 Task: Find connections with filter location Mingelchaur with filter topic #realtorwith filter profile language French with filter current company Acuity Knowledge Partners with filter school INSAID with filter industry Pharmaceutical Manufacturing with filter service category Nature Photography with filter keywords title Customer Care Associate
Action: Mouse moved to (473, 169)
Screenshot: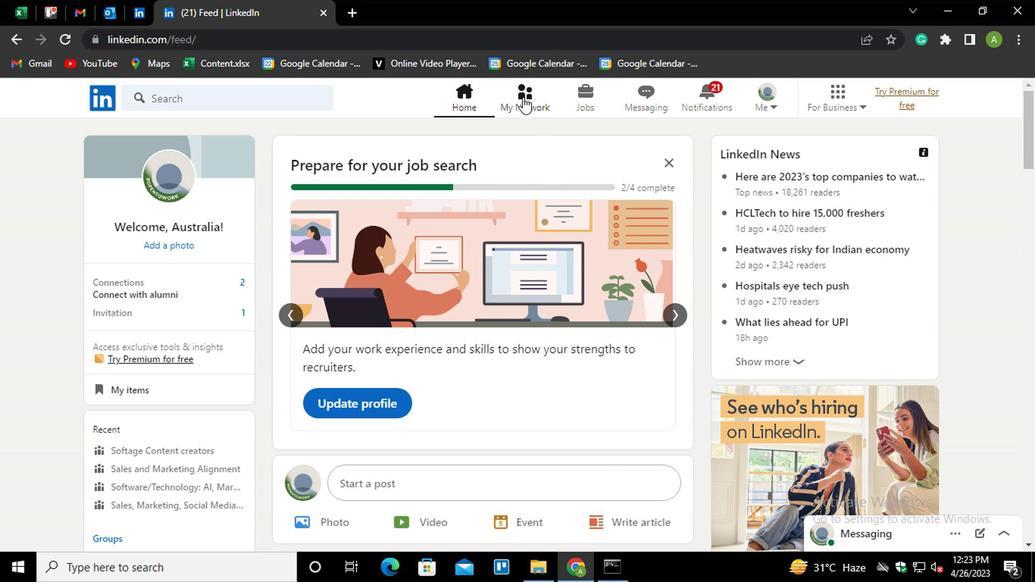 
Action: Mouse pressed left at (473, 169)
Screenshot: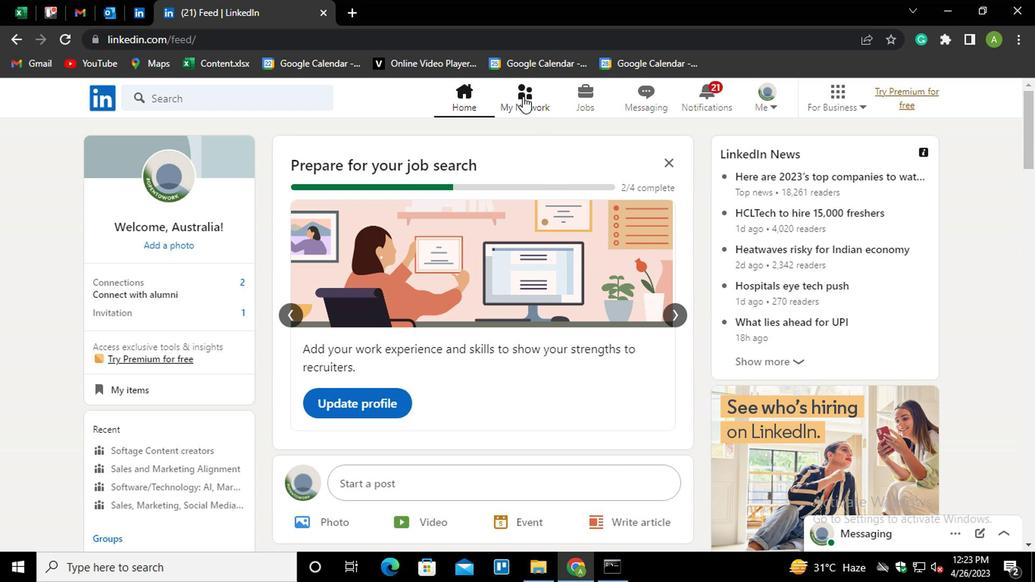 
Action: Mouse moved to (272, 231)
Screenshot: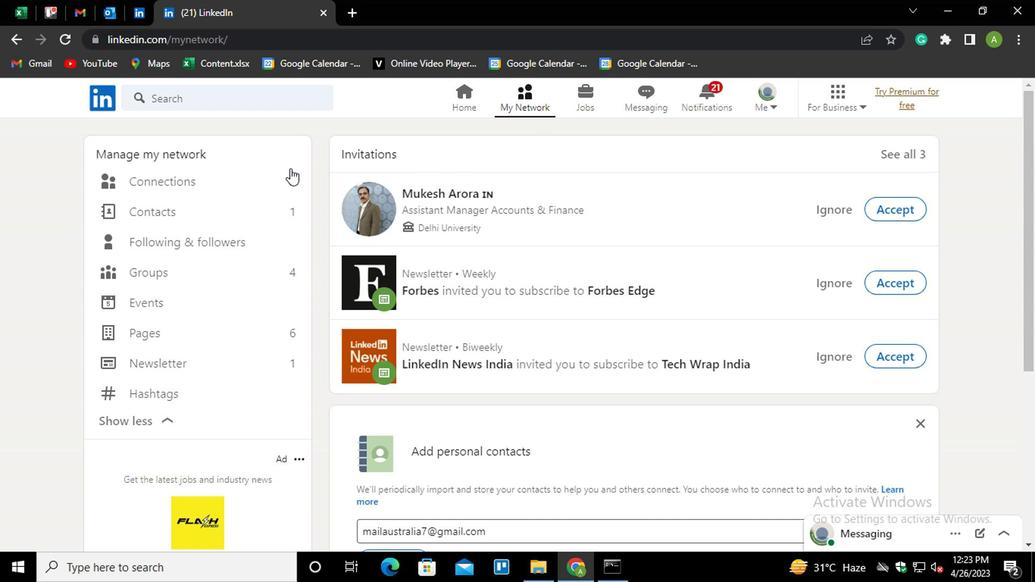 
Action: Mouse pressed left at (272, 231)
Screenshot: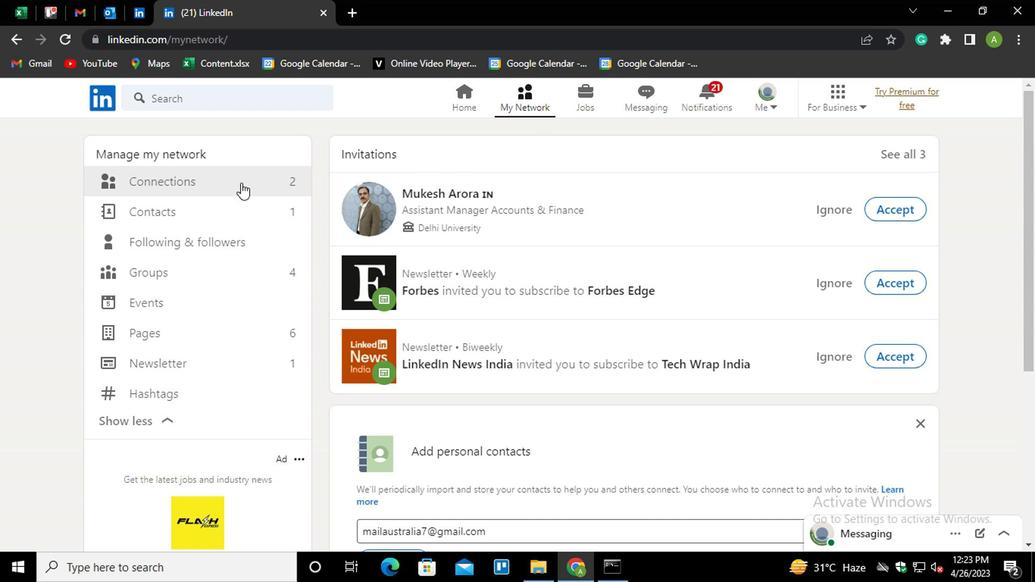 
Action: Mouse moved to (531, 230)
Screenshot: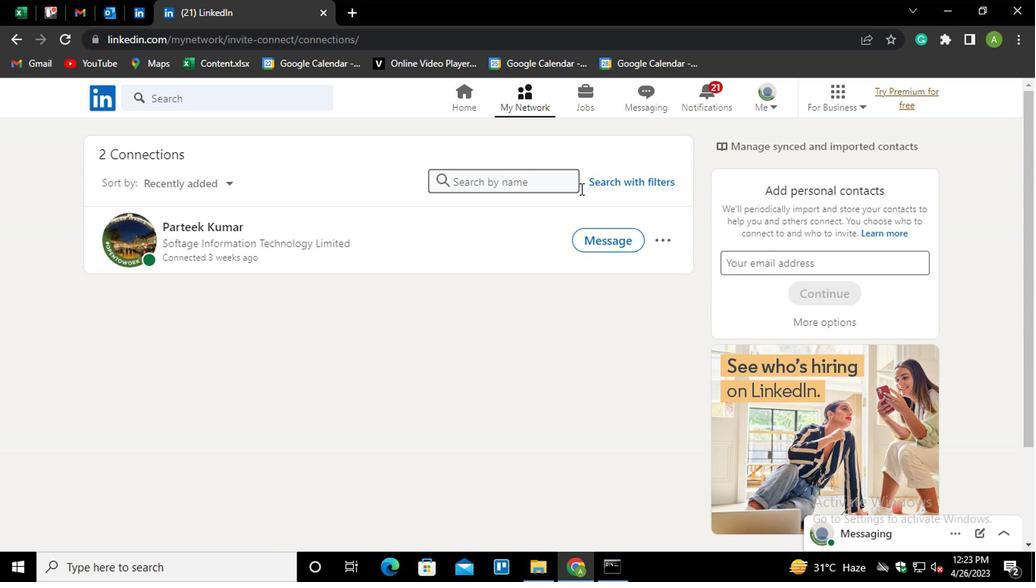 
Action: Mouse pressed left at (531, 230)
Screenshot: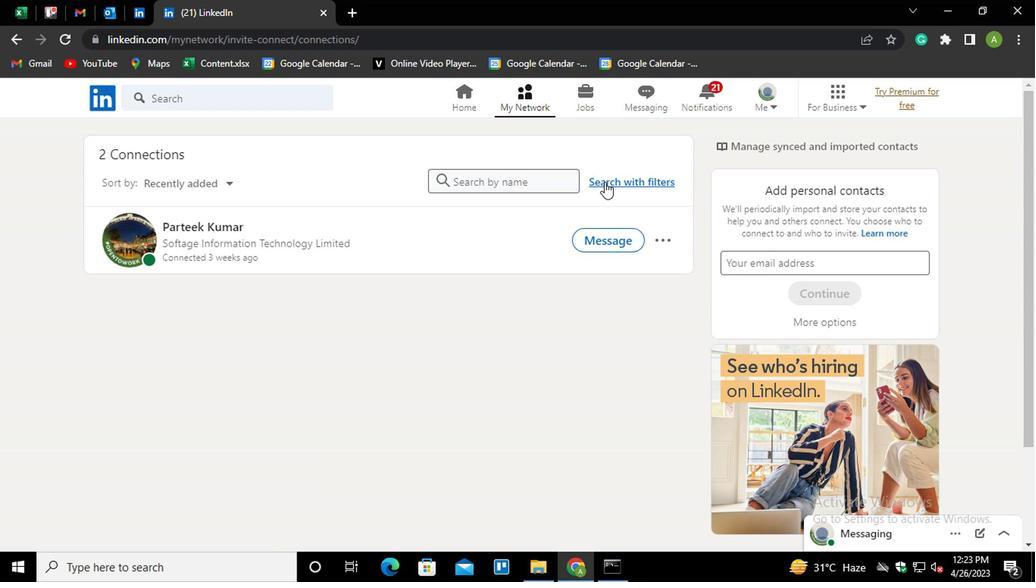 
Action: Mouse moved to (462, 198)
Screenshot: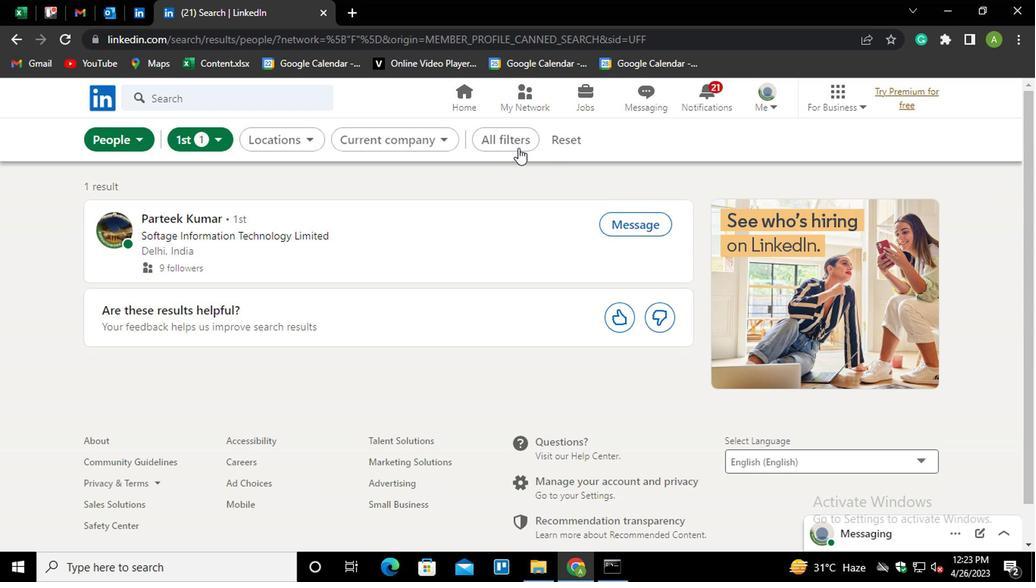 
Action: Mouse pressed left at (462, 198)
Screenshot: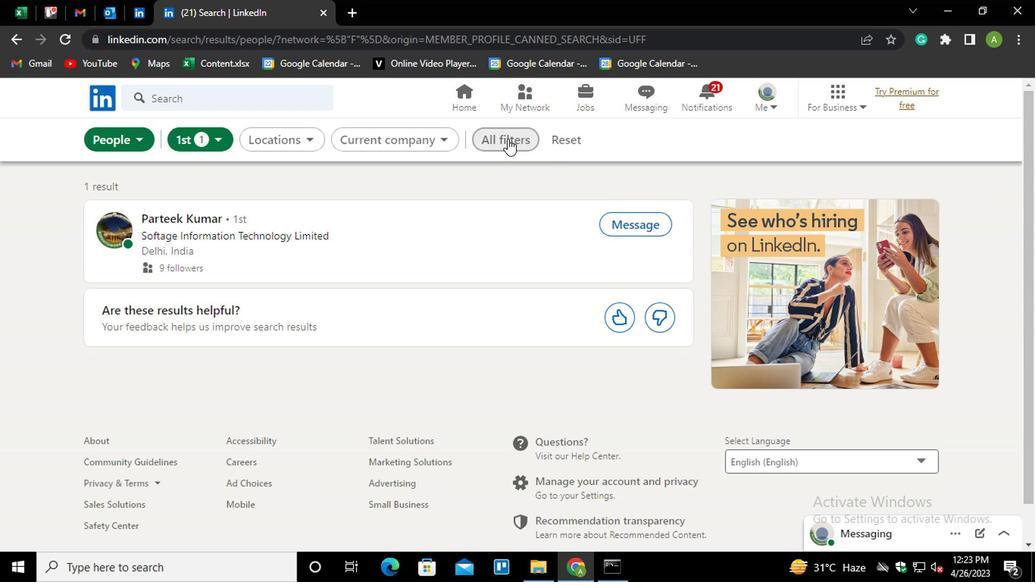 
Action: Mouse moved to (596, 355)
Screenshot: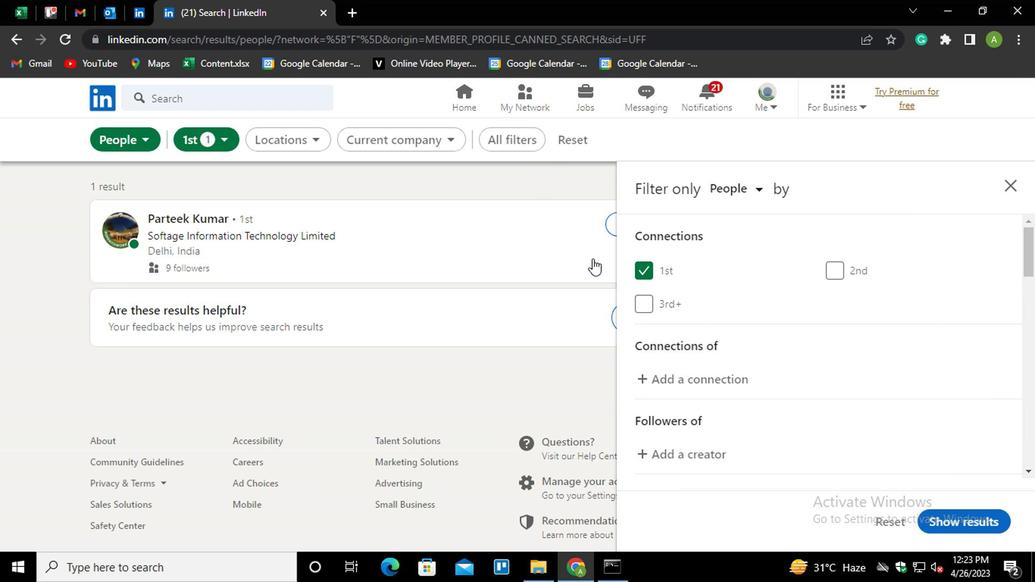 
Action: Mouse scrolled (596, 354) with delta (0, 0)
Screenshot: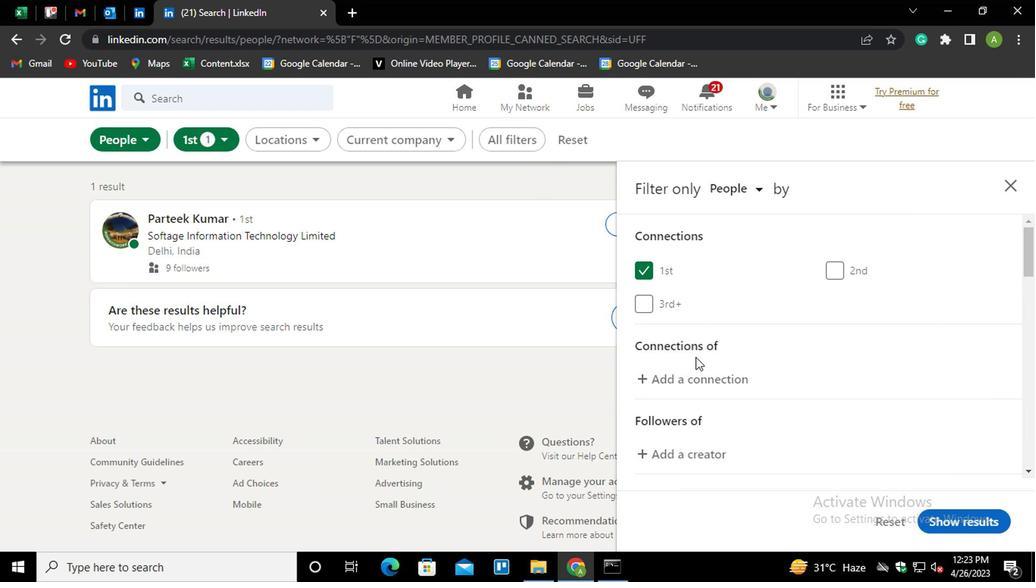 
Action: Mouse scrolled (596, 354) with delta (0, 0)
Screenshot: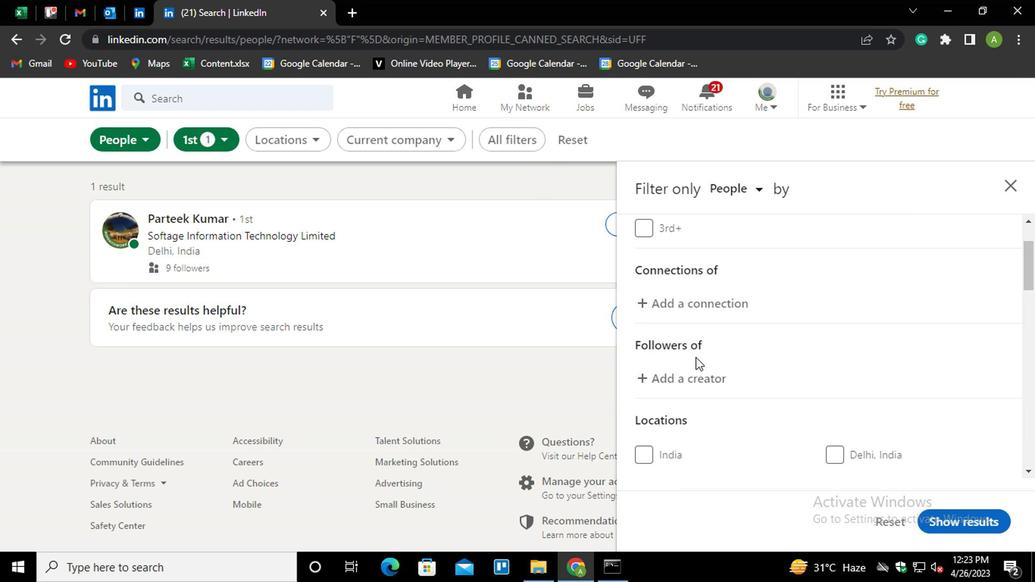 
Action: Mouse moved to (596, 356)
Screenshot: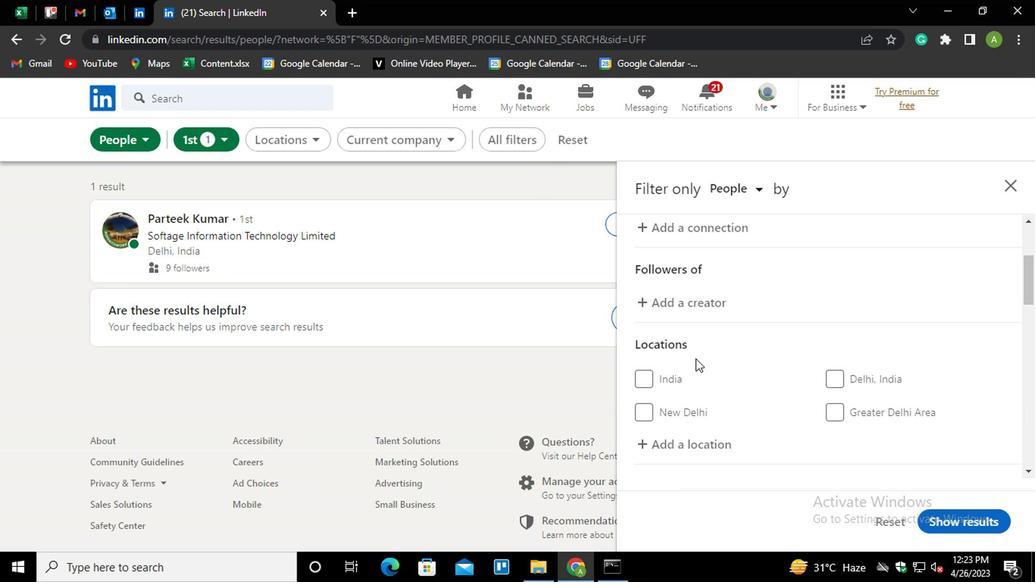 
Action: Mouse scrolled (596, 356) with delta (0, 0)
Screenshot: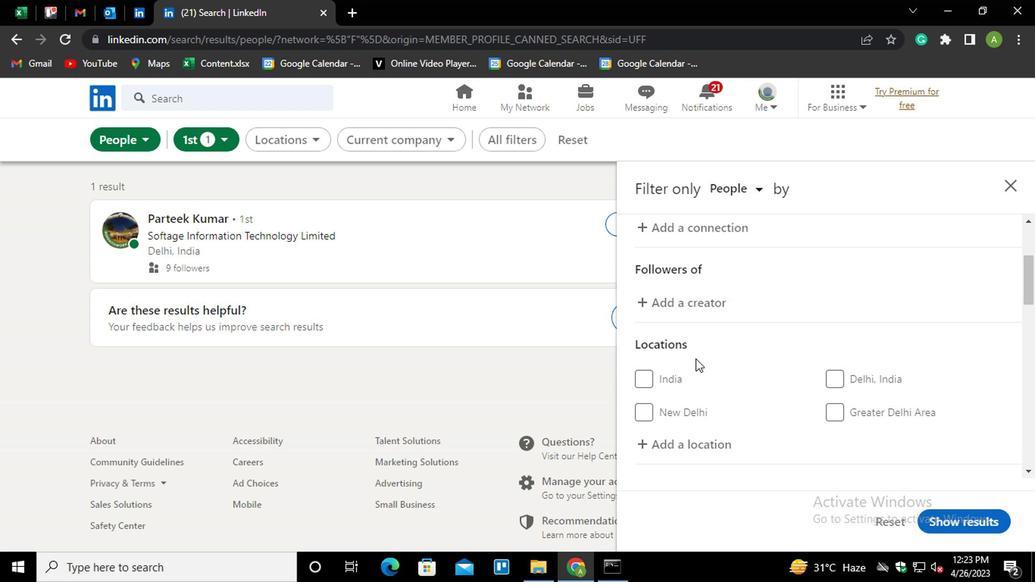 
Action: Mouse moved to (588, 364)
Screenshot: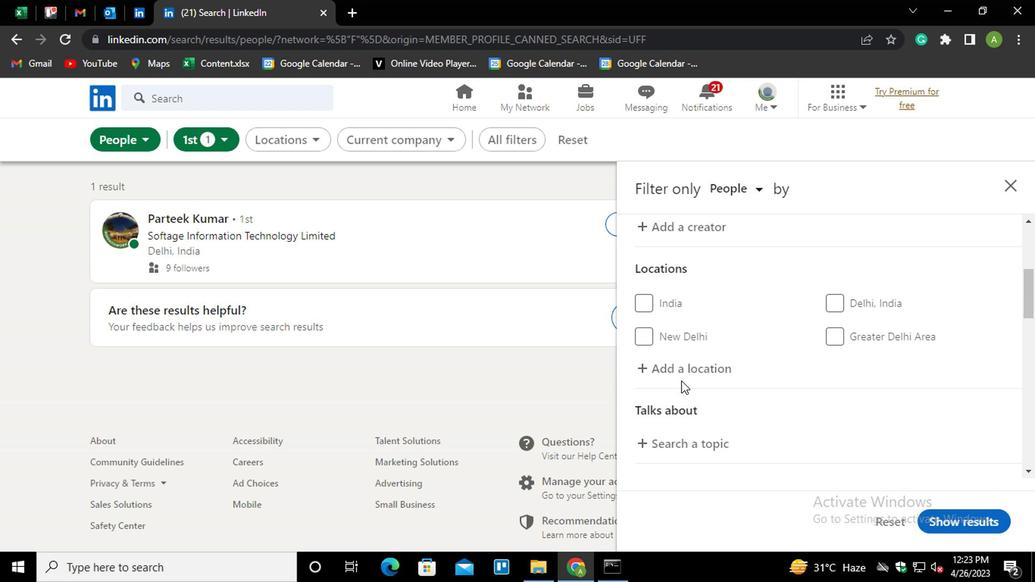 
Action: Mouse pressed left at (588, 364)
Screenshot: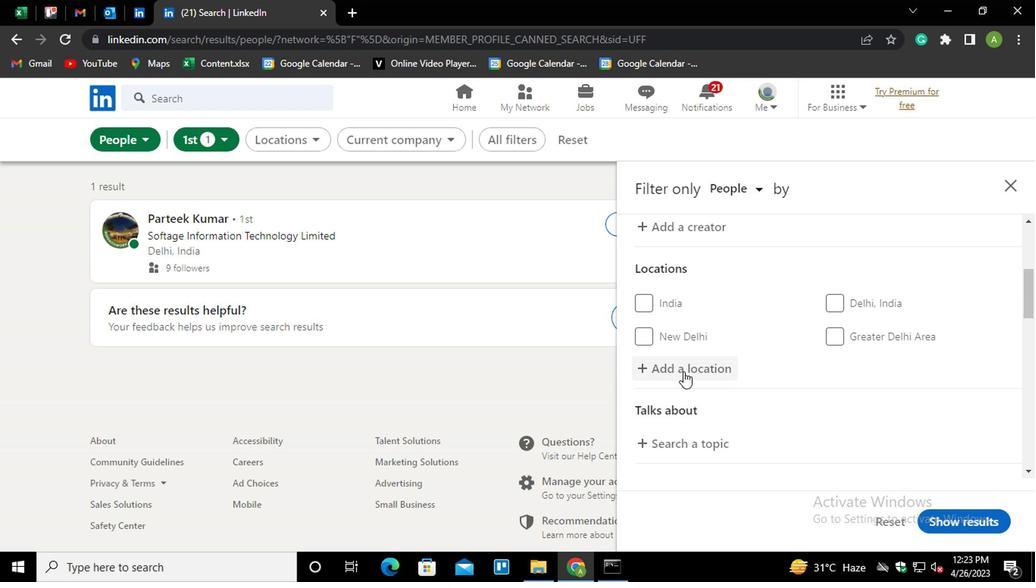 
Action: Mouse moved to (590, 362)
Screenshot: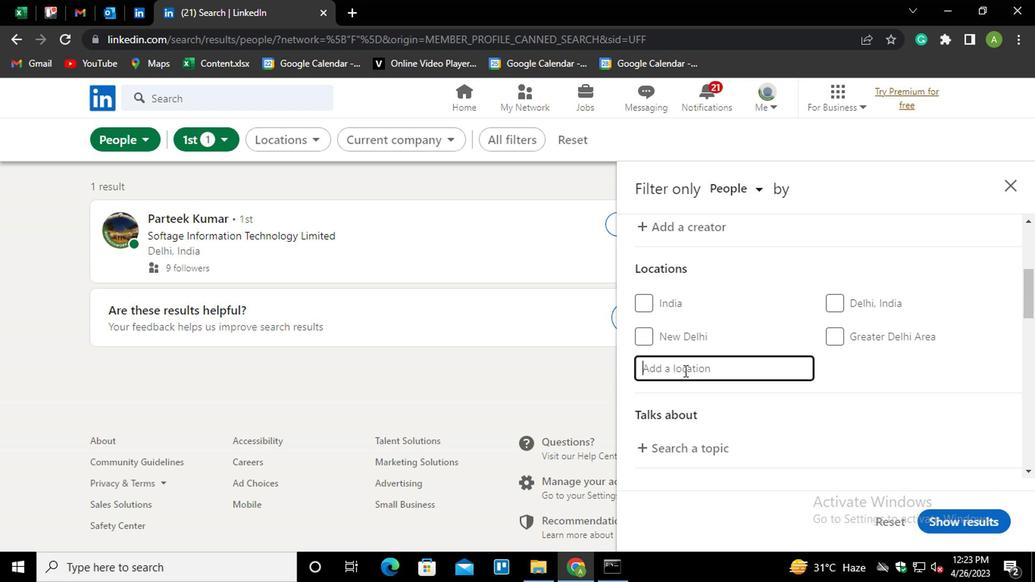 
Action: Mouse pressed left at (590, 362)
Screenshot: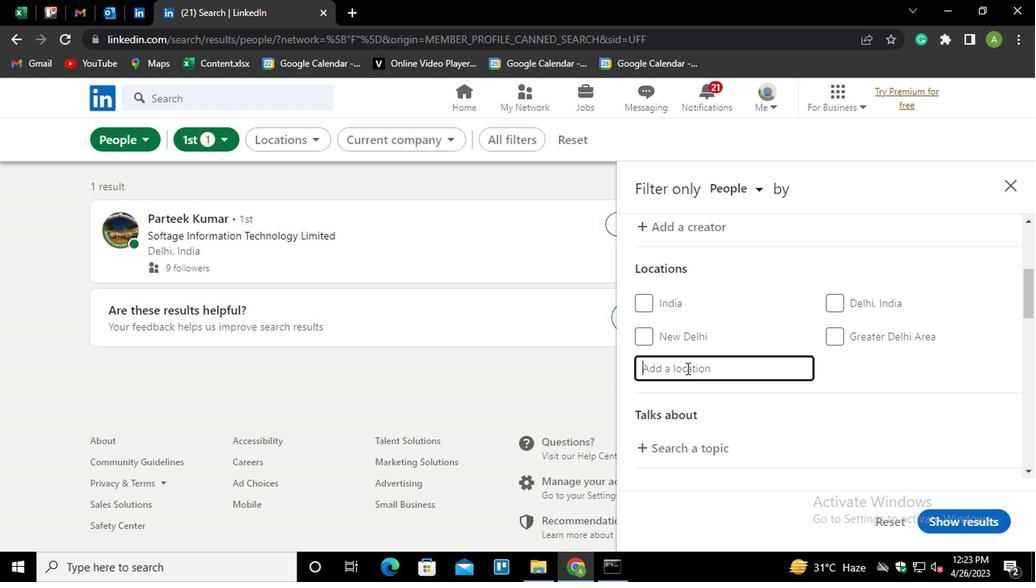 
Action: Mouse moved to (591, 362)
Screenshot: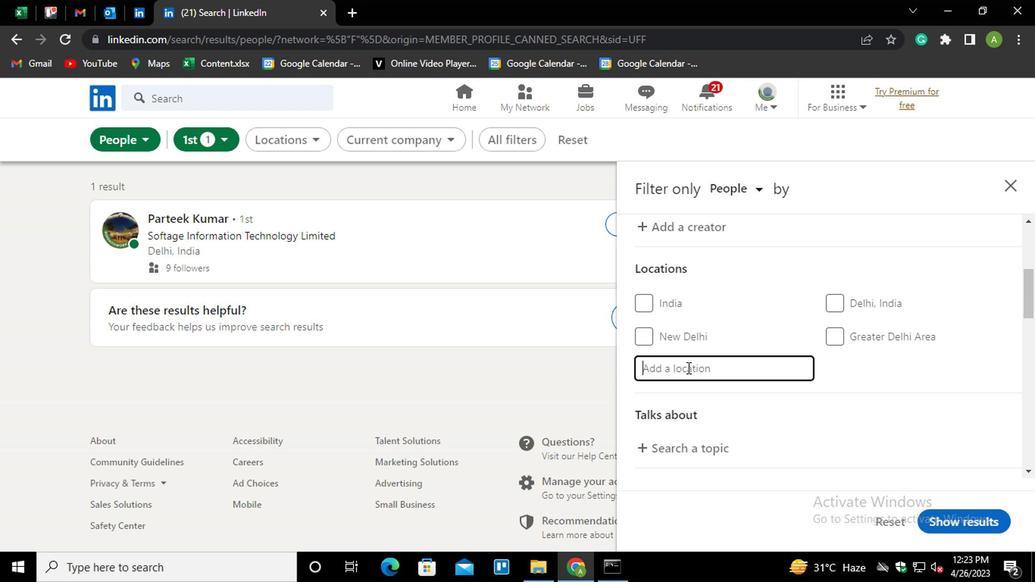 
Action: Key pressed <Key.shift_r>Mingelchaur
Screenshot: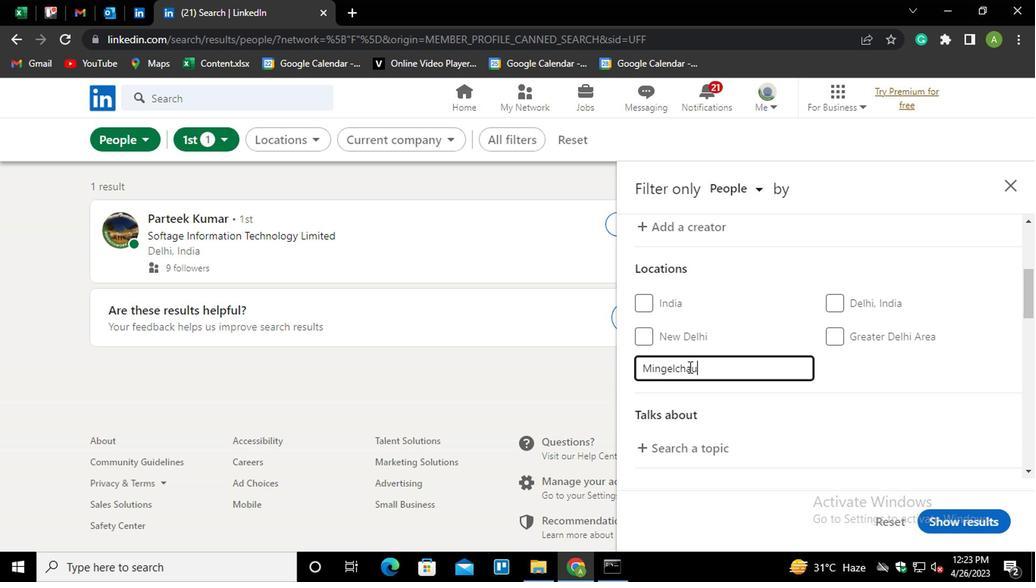 
Action: Mouse moved to (722, 357)
Screenshot: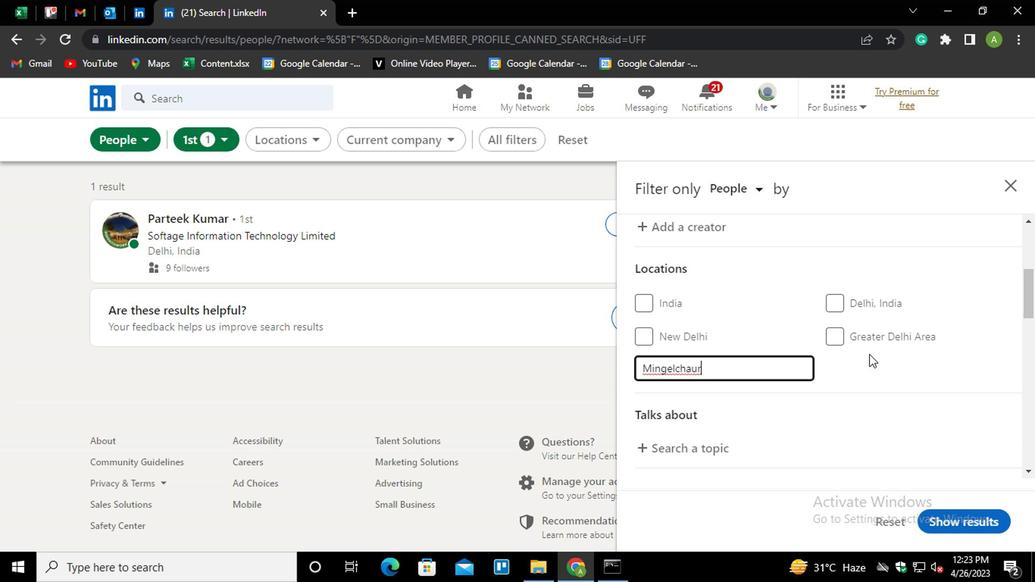 
Action: Mouse pressed left at (722, 357)
Screenshot: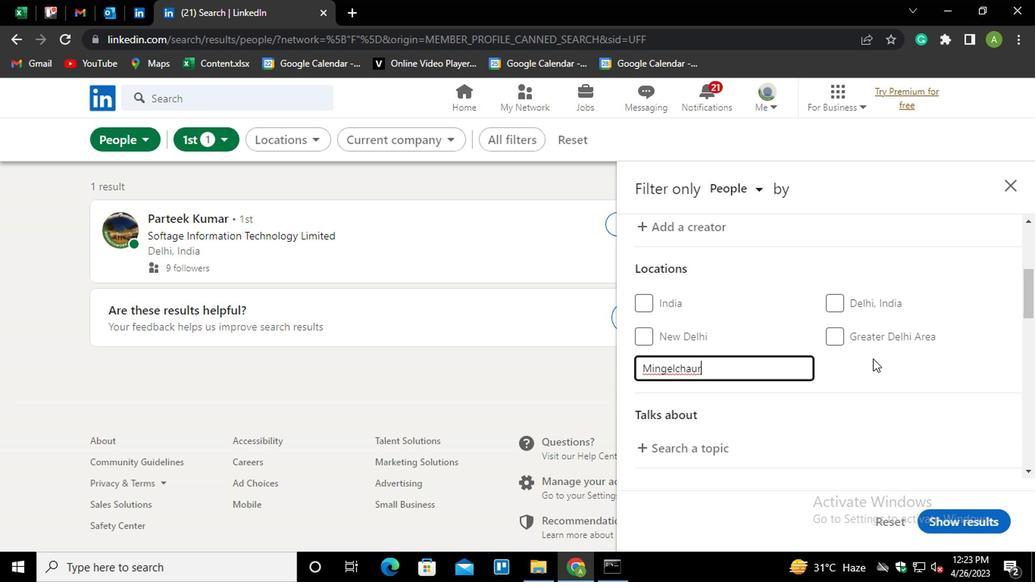 
Action: Mouse moved to (722, 357)
Screenshot: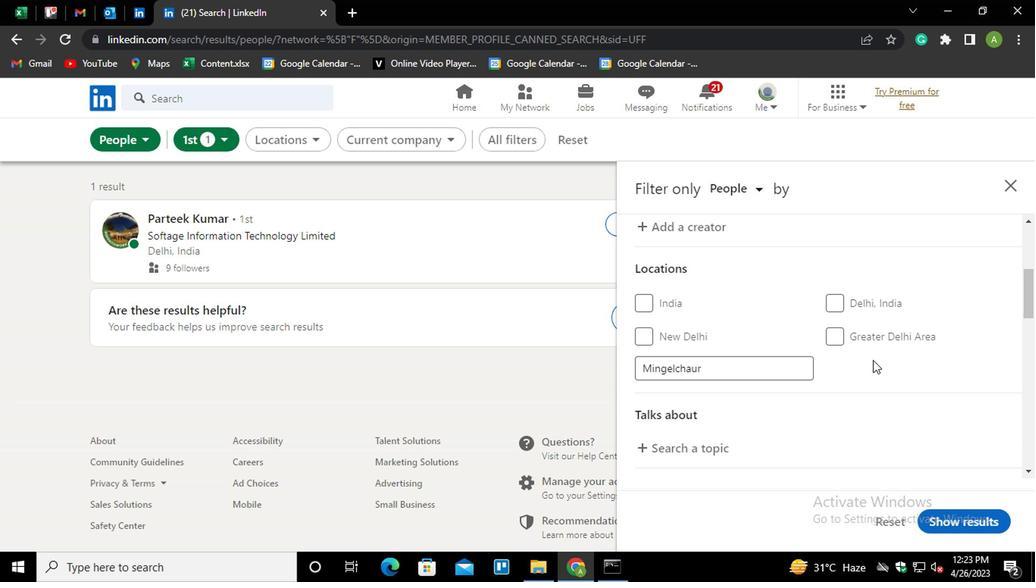 
Action: Mouse scrolled (722, 356) with delta (0, 0)
Screenshot: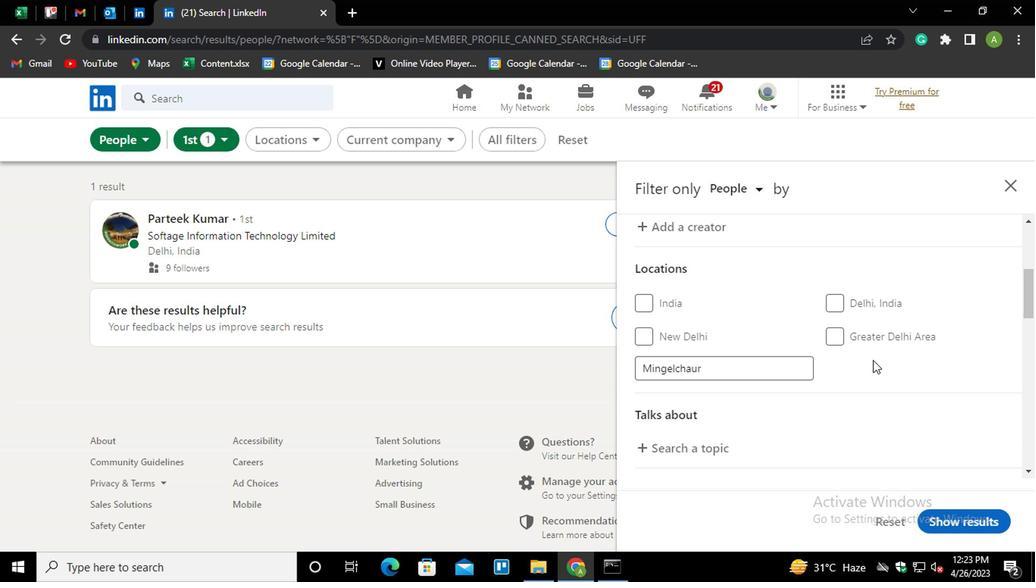 
Action: Mouse scrolled (722, 356) with delta (0, 0)
Screenshot: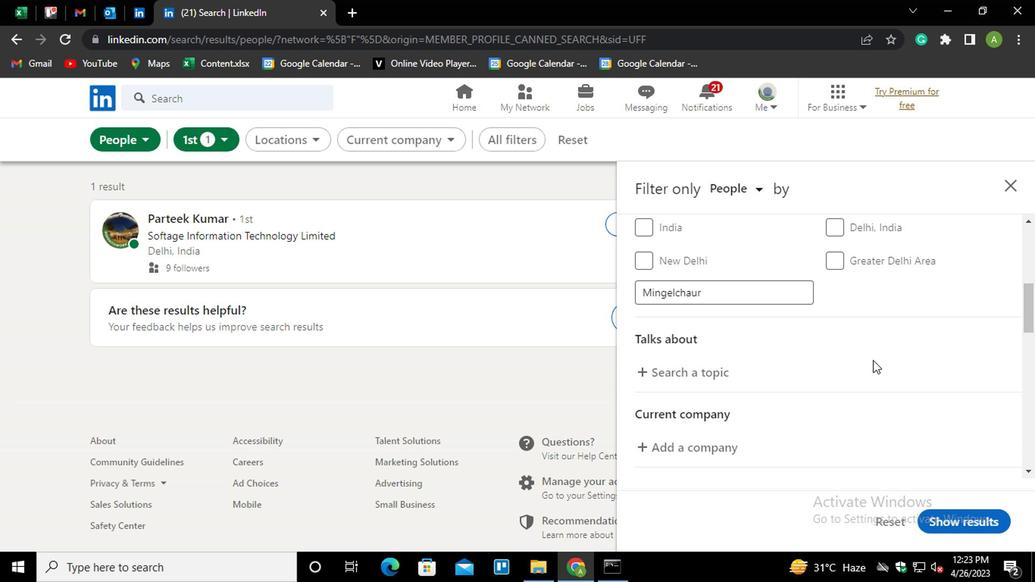 
Action: Mouse moved to (593, 307)
Screenshot: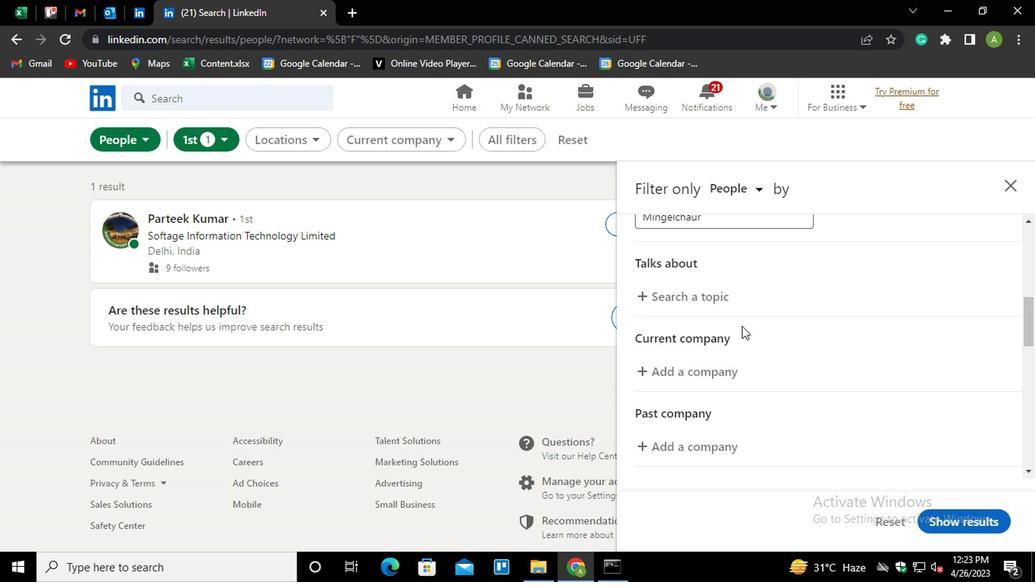 
Action: Mouse pressed left at (593, 307)
Screenshot: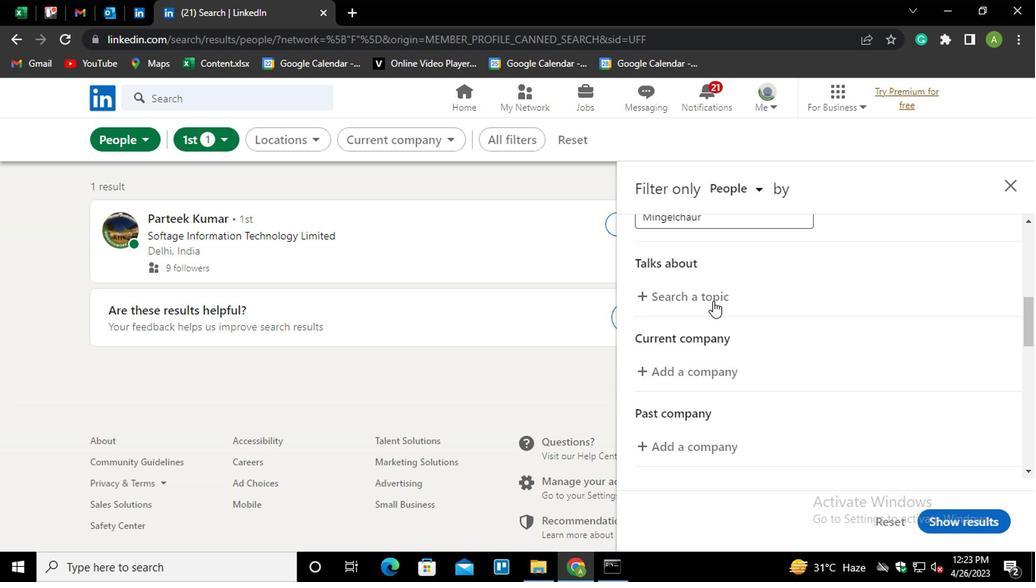 
Action: Key pressed <Key.shift>#REALTOR
Screenshot: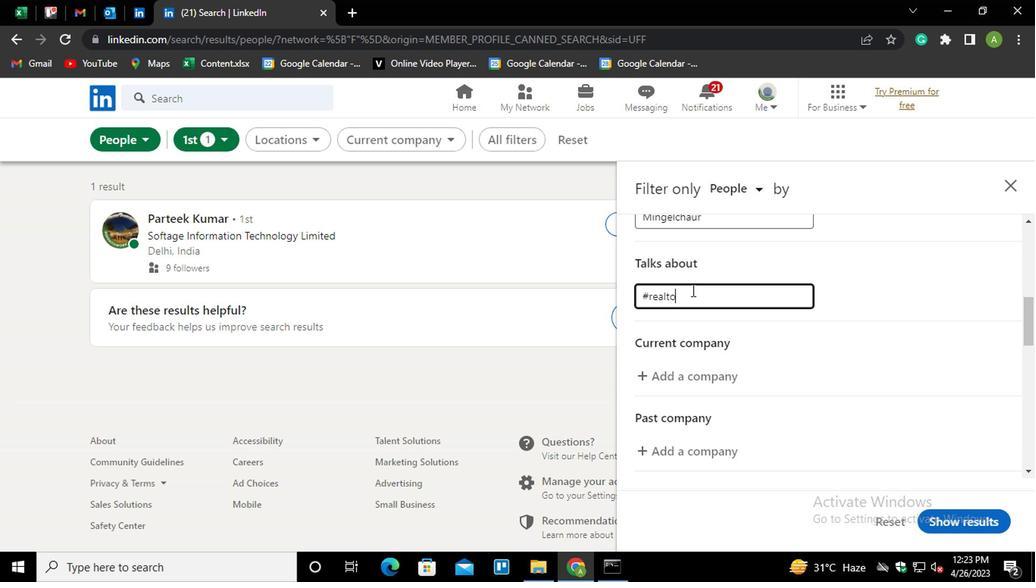 
Action: Mouse moved to (704, 307)
Screenshot: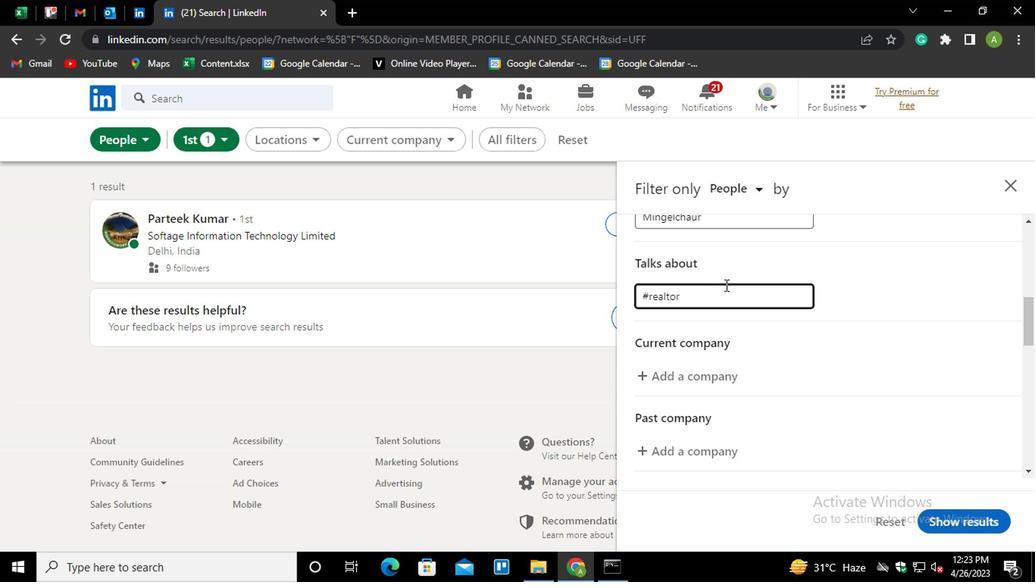 
Action: Mouse pressed left at (704, 307)
Screenshot: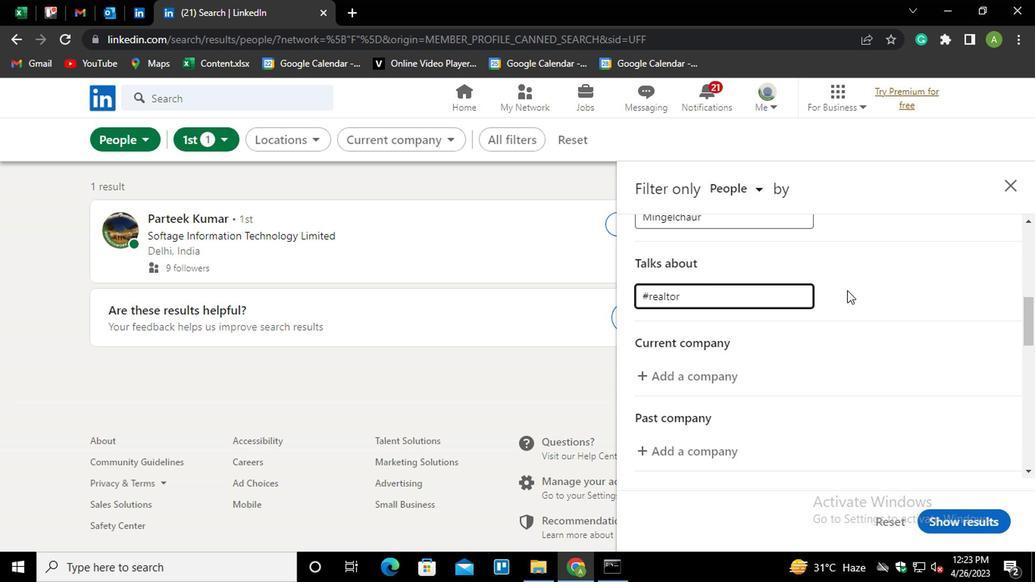 
Action: Mouse moved to (707, 317)
Screenshot: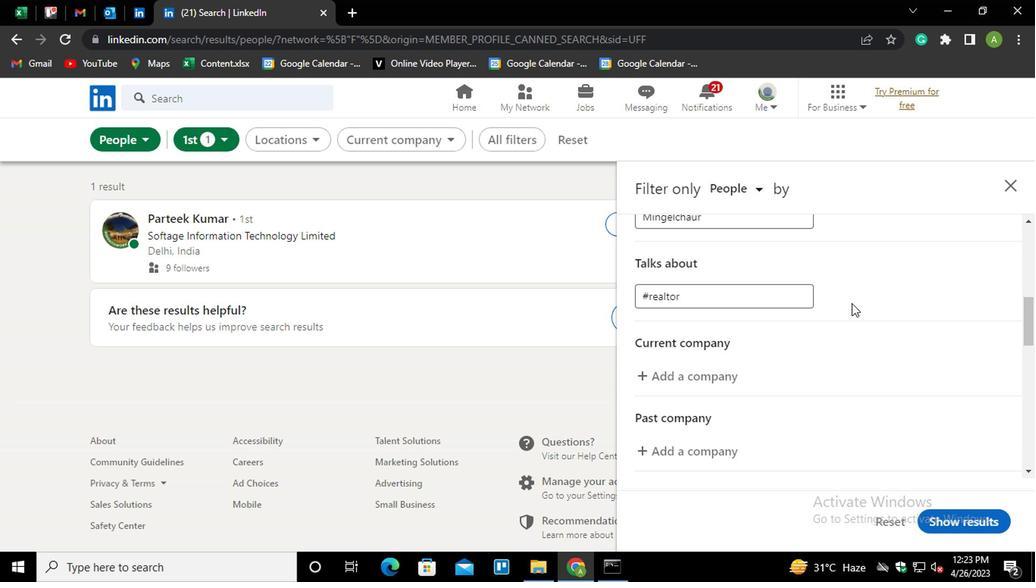 
Action: Mouse scrolled (707, 316) with delta (0, 0)
Screenshot: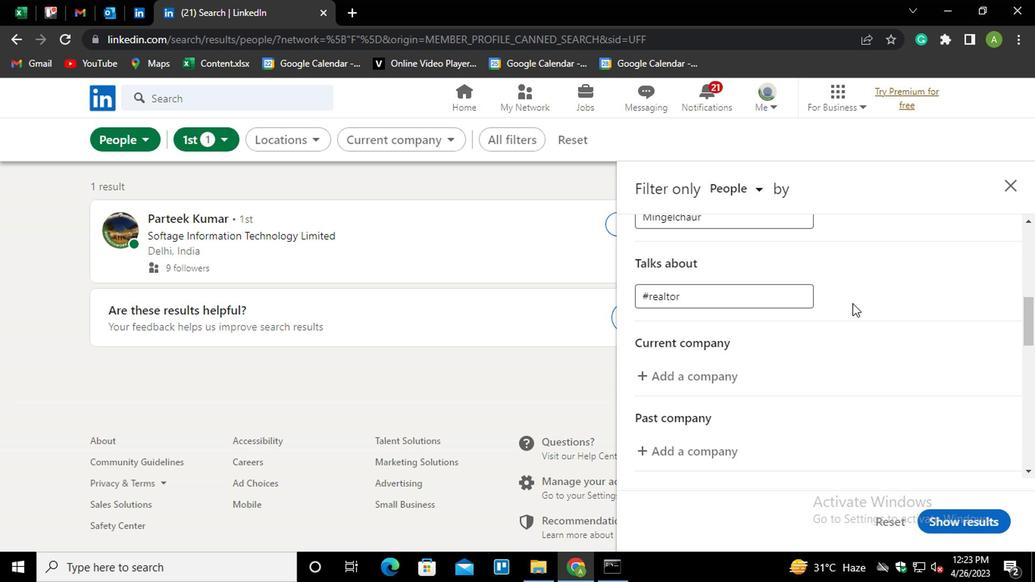 
Action: Mouse moved to (599, 310)
Screenshot: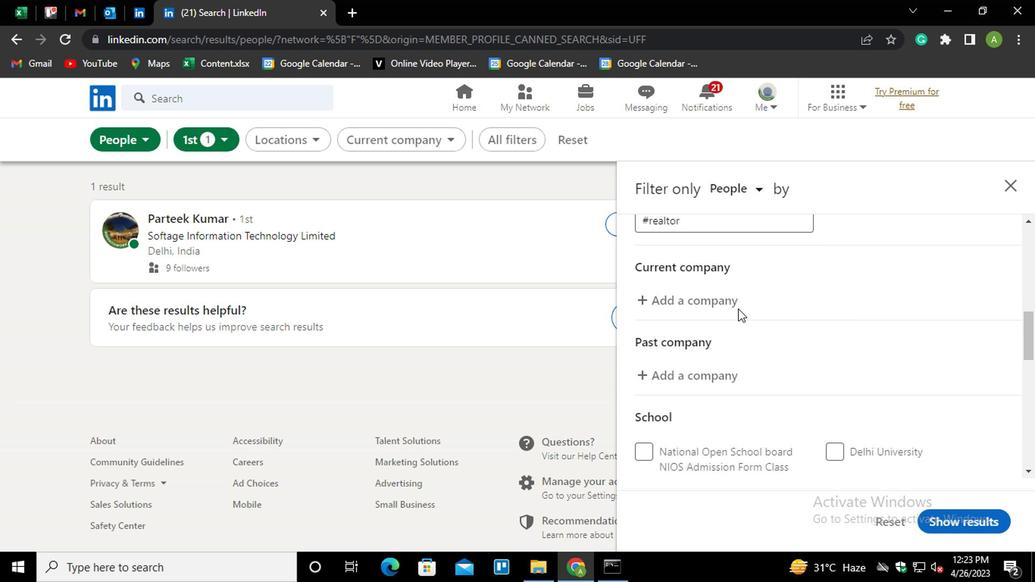 
Action: Mouse pressed left at (599, 310)
Screenshot: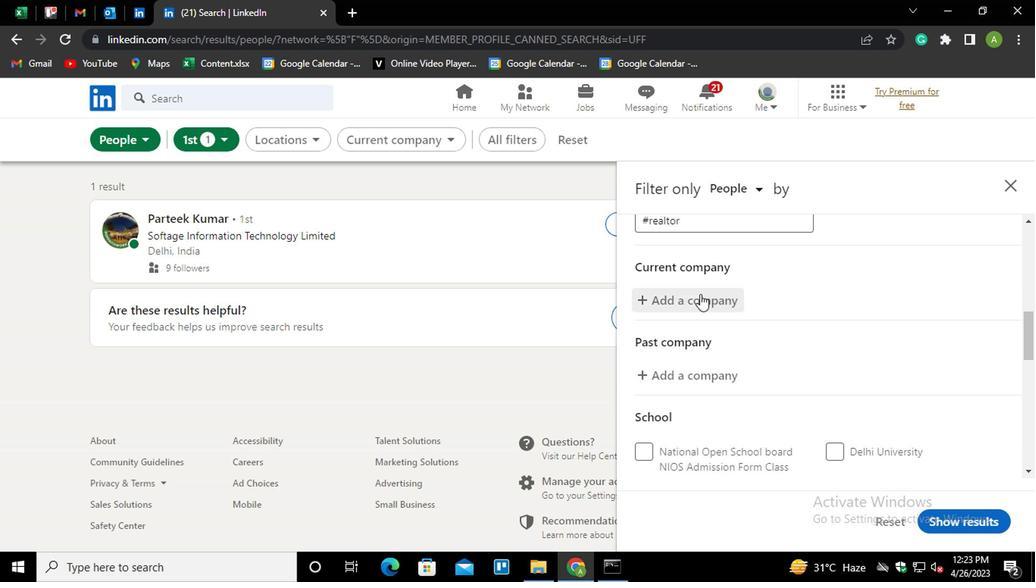 
Action: Mouse moved to (598, 310)
Screenshot: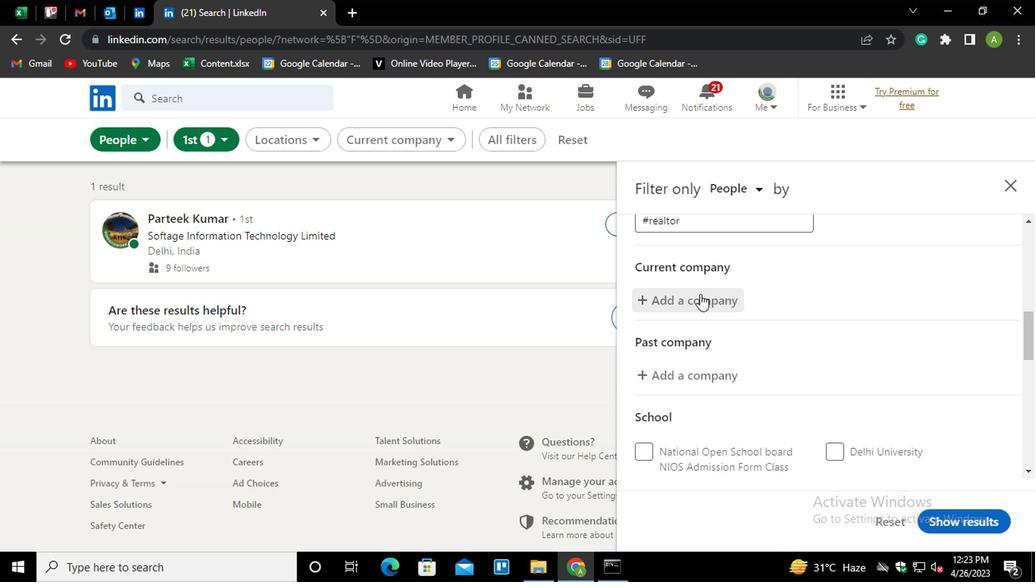 
Action: Key pressed <Key.shift>ACU<Key.down><Key.enter>
Screenshot: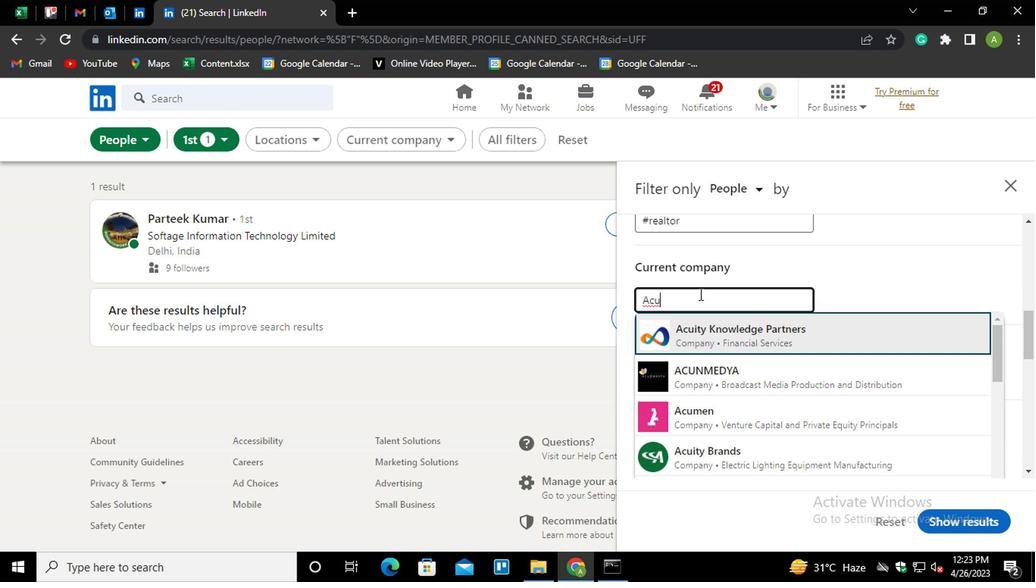 
Action: Mouse moved to (610, 310)
Screenshot: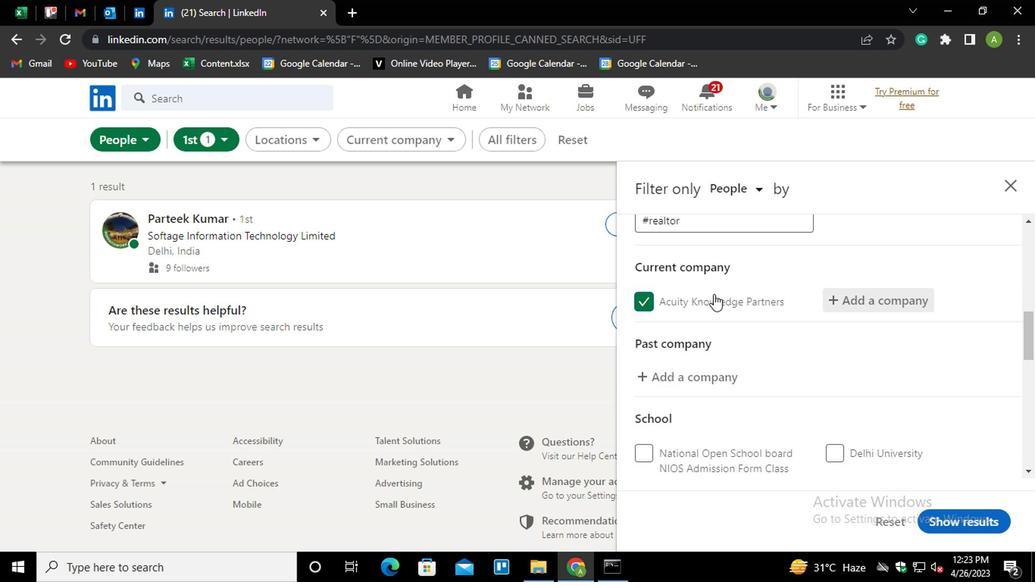 
Action: Mouse scrolled (610, 310) with delta (0, 0)
Screenshot: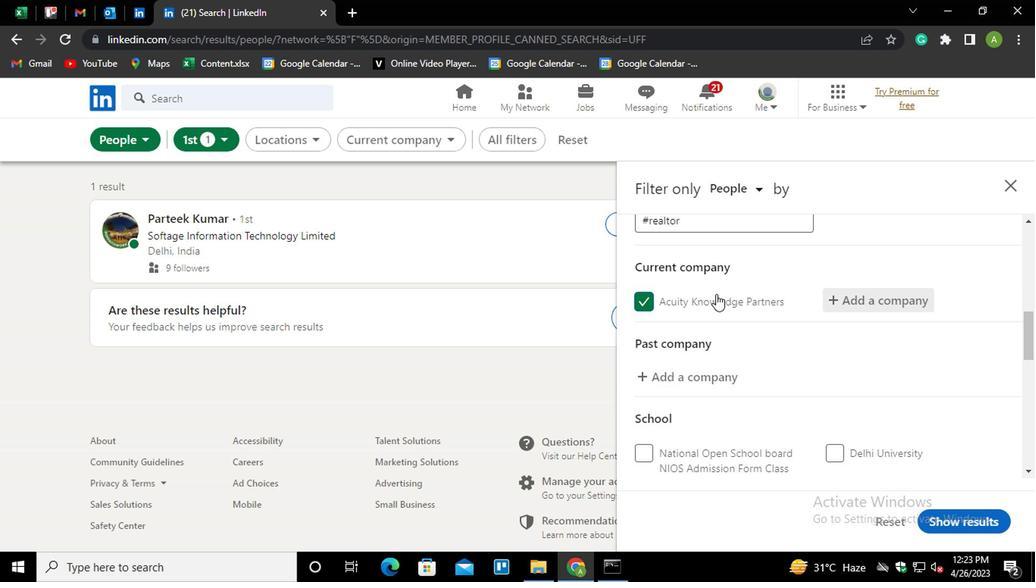 
Action: Mouse moved to (629, 324)
Screenshot: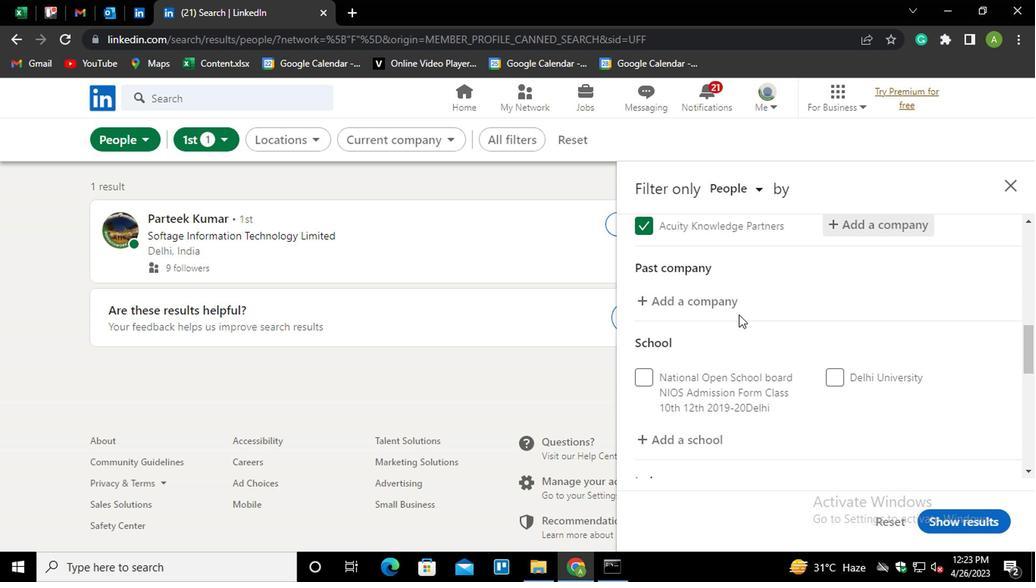 
Action: Mouse scrolled (629, 323) with delta (0, 0)
Screenshot: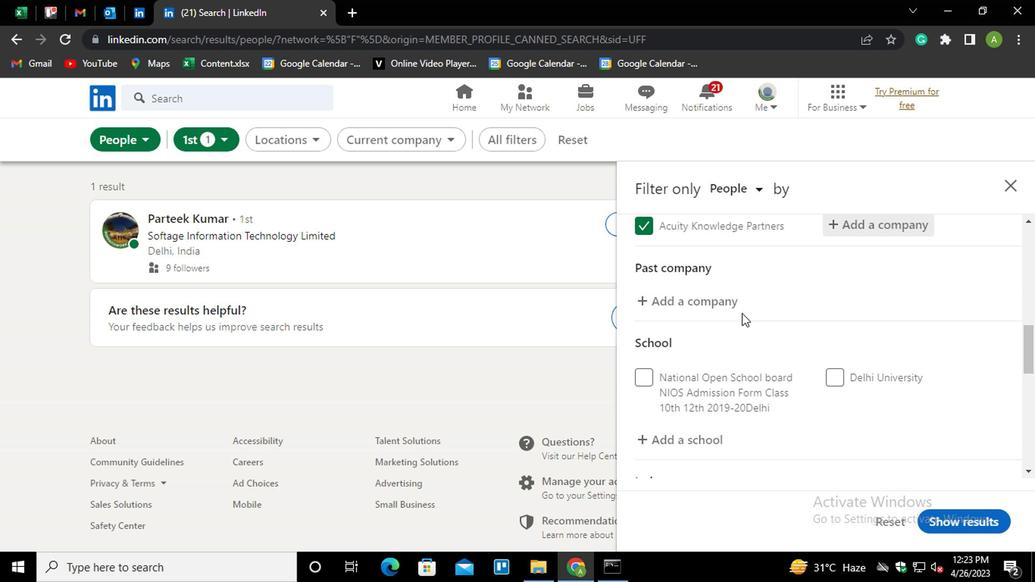 
Action: Mouse moved to (588, 359)
Screenshot: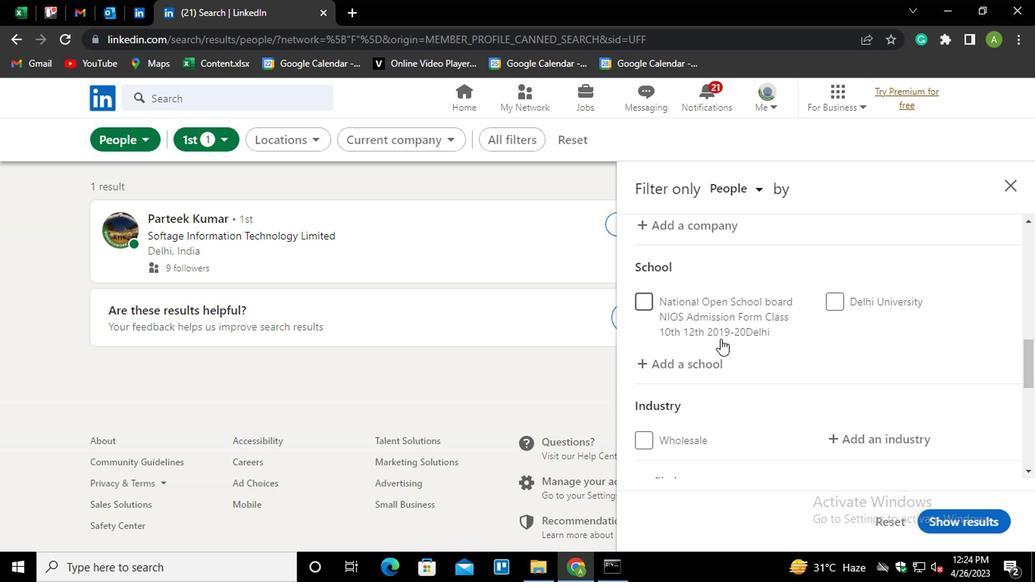 
Action: Mouse pressed left at (588, 359)
Screenshot: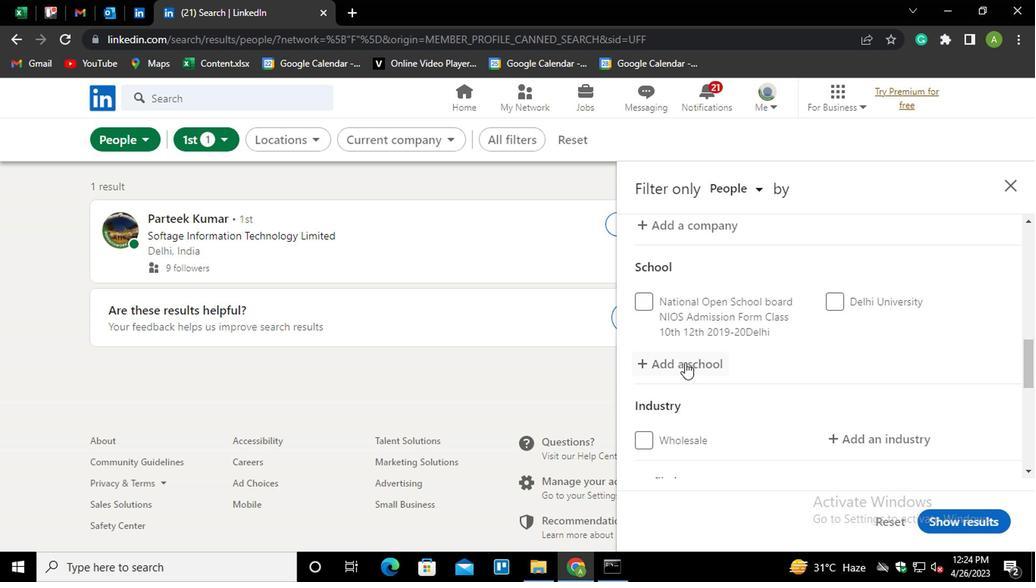 
Action: Mouse moved to (596, 361)
Screenshot: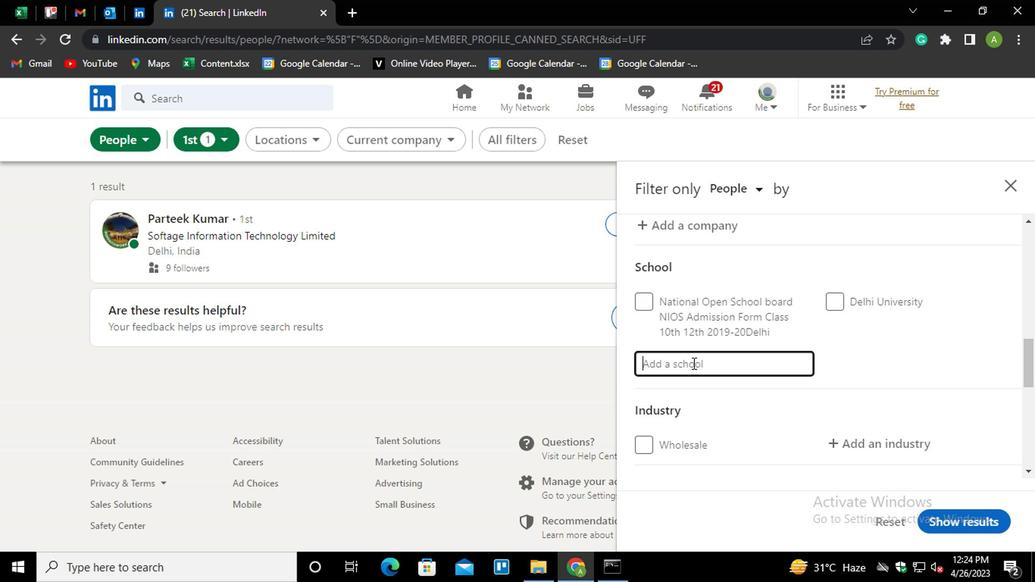 
Action: Mouse pressed left at (596, 361)
Screenshot: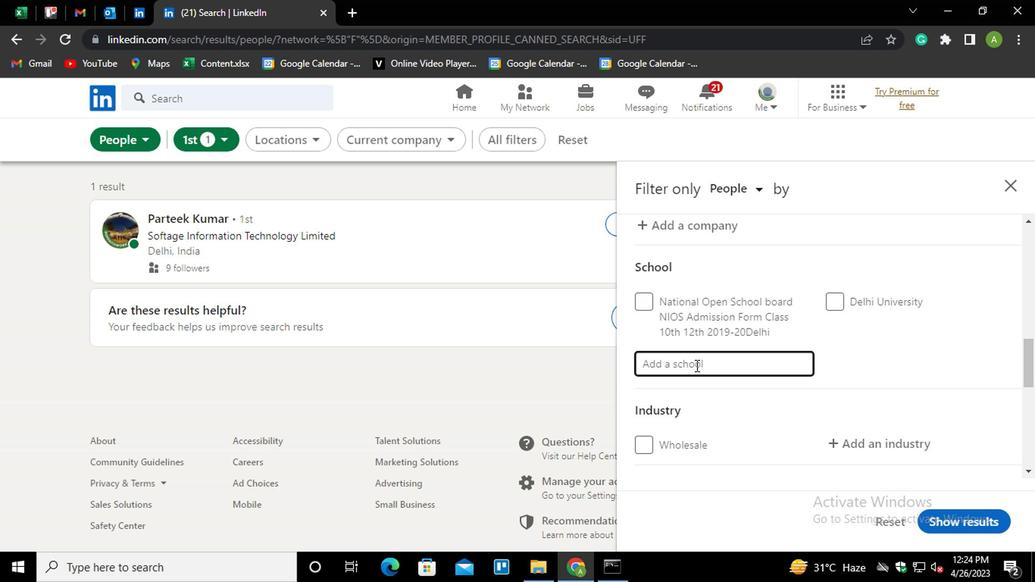 
Action: Key pressed <Key.shift_r>IN<Key.down><Key.enter>
Screenshot: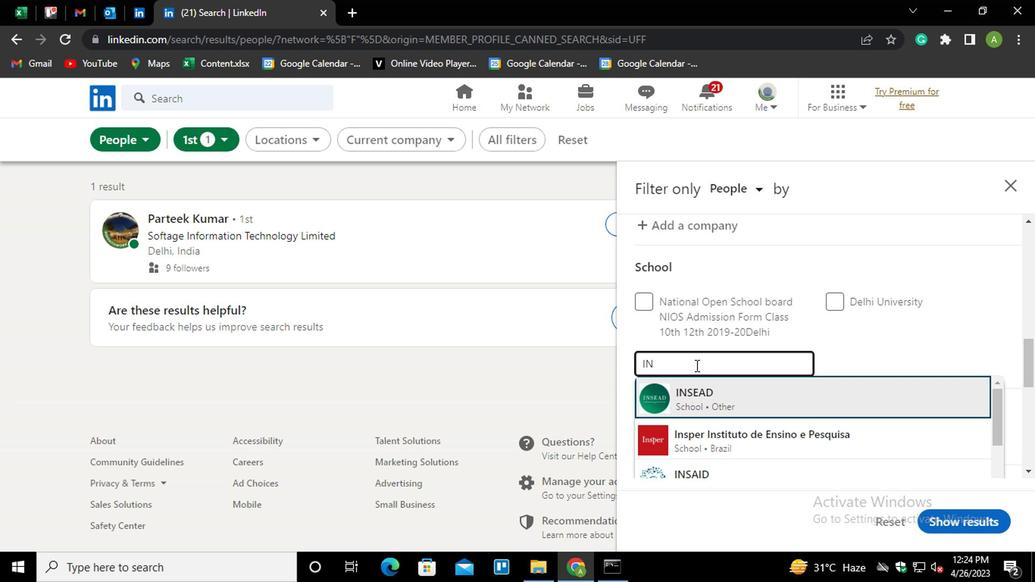 
Action: Mouse scrolled (596, 360) with delta (0, 0)
Screenshot: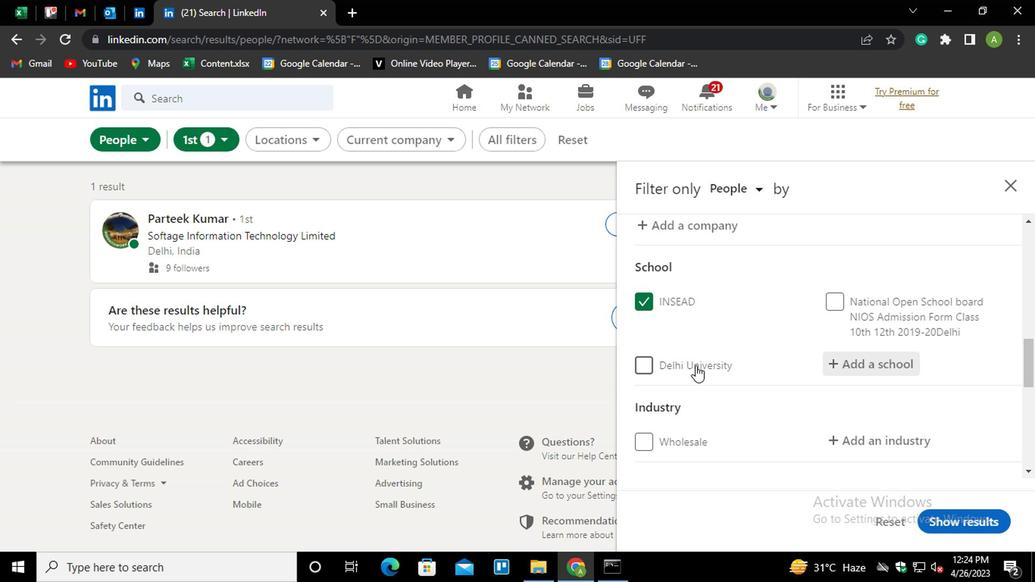 
Action: Mouse scrolled (596, 360) with delta (0, 0)
Screenshot: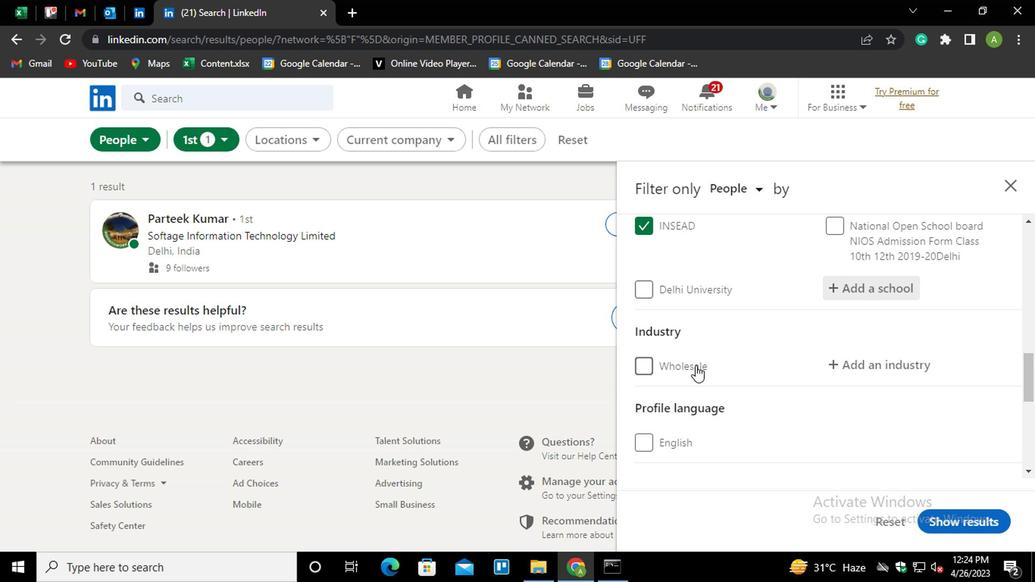 
Action: Mouse moved to (596, 361)
Screenshot: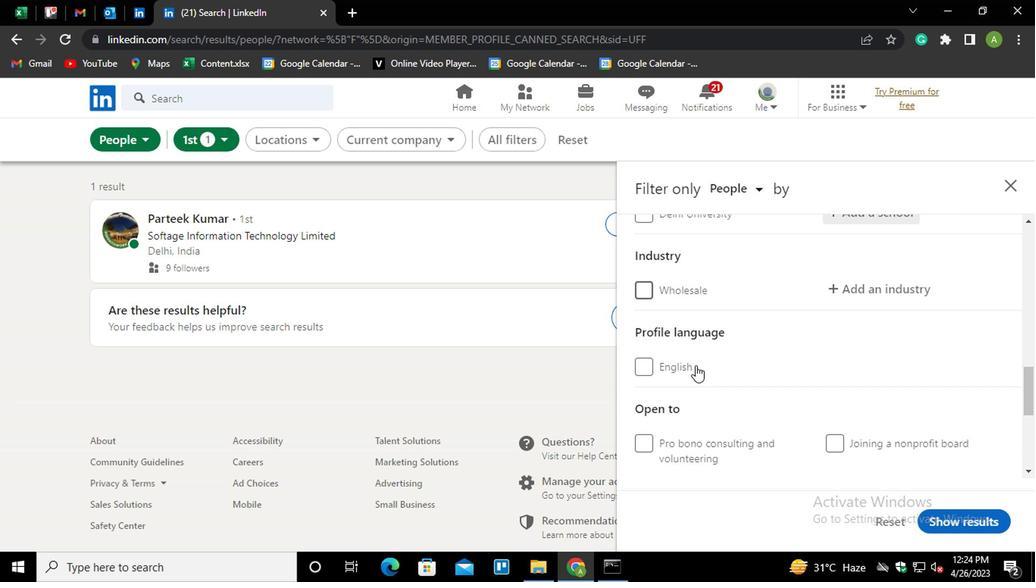 
Action: Mouse scrolled (596, 361) with delta (0, 0)
Screenshot: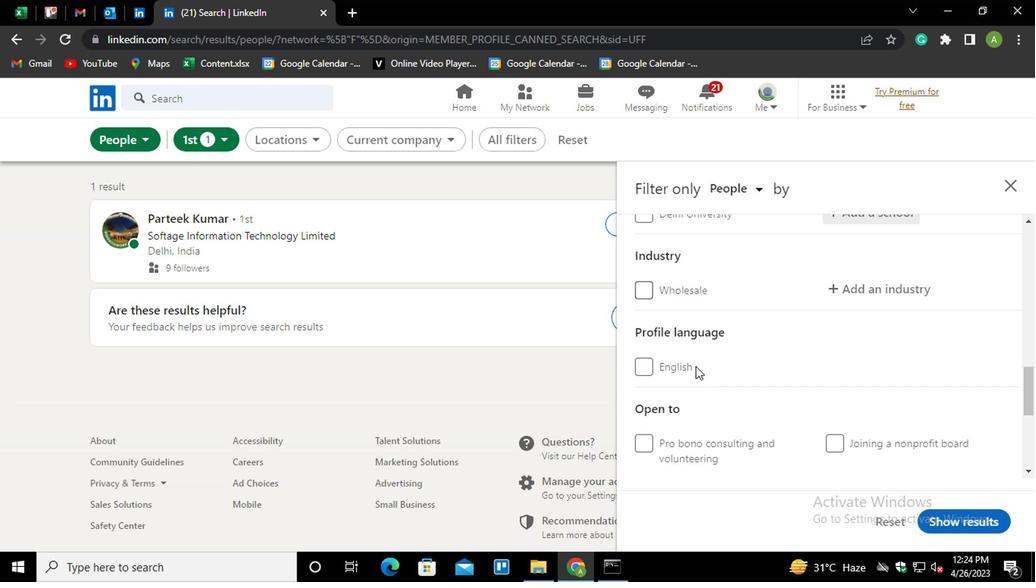 
Action: Mouse moved to (602, 361)
Screenshot: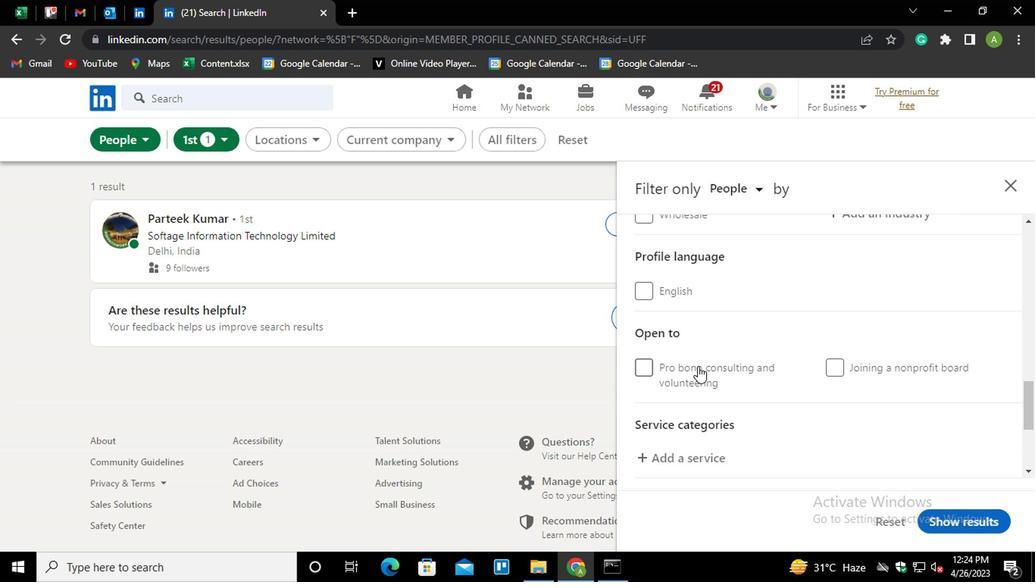 
Action: Mouse scrolled (602, 361) with delta (0, 0)
Screenshot: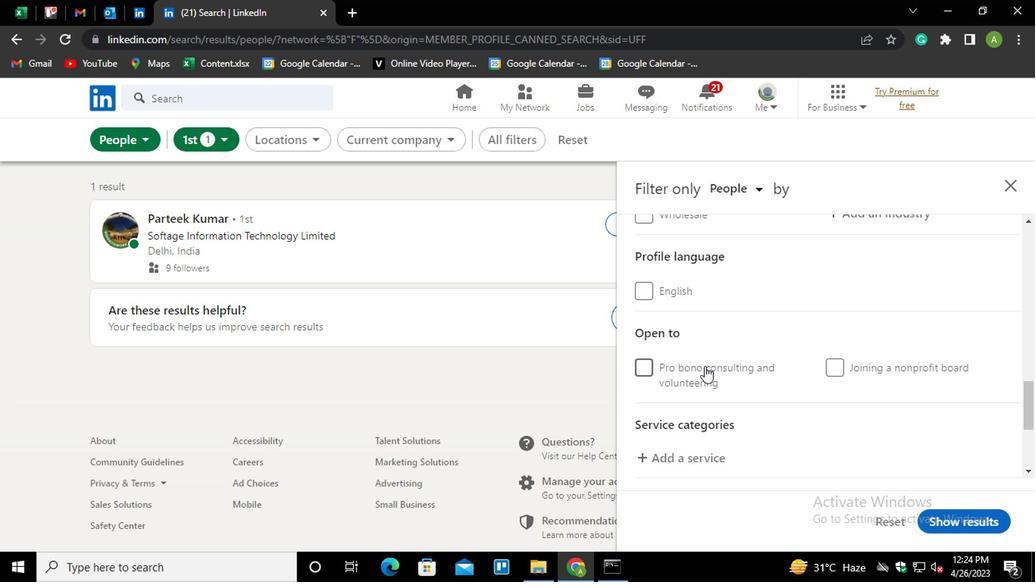 
Action: Mouse moved to (609, 362)
Screenshot: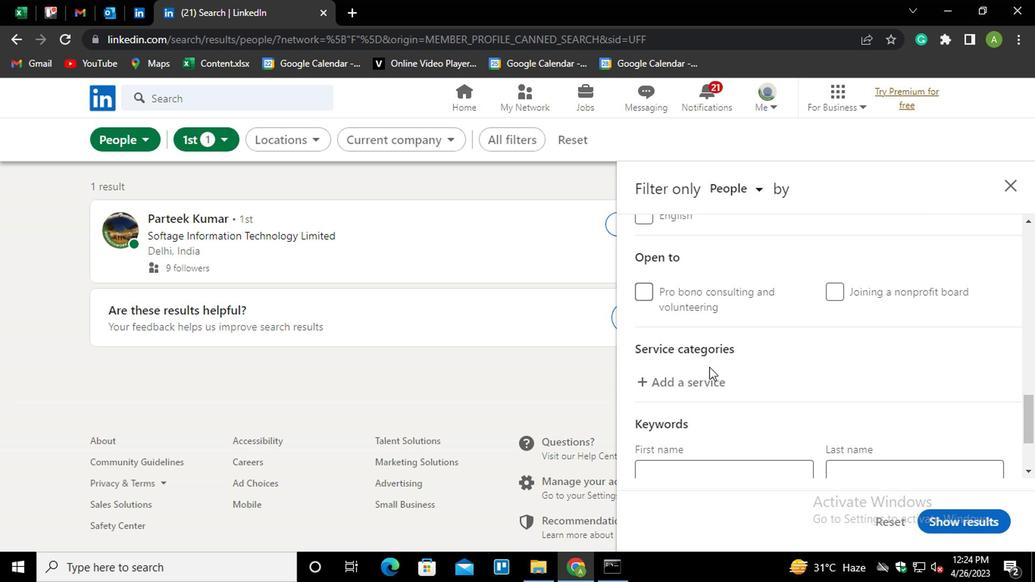 
Action: Mouse scrolled (609, 362) with delta (0, 0)
Screenshot: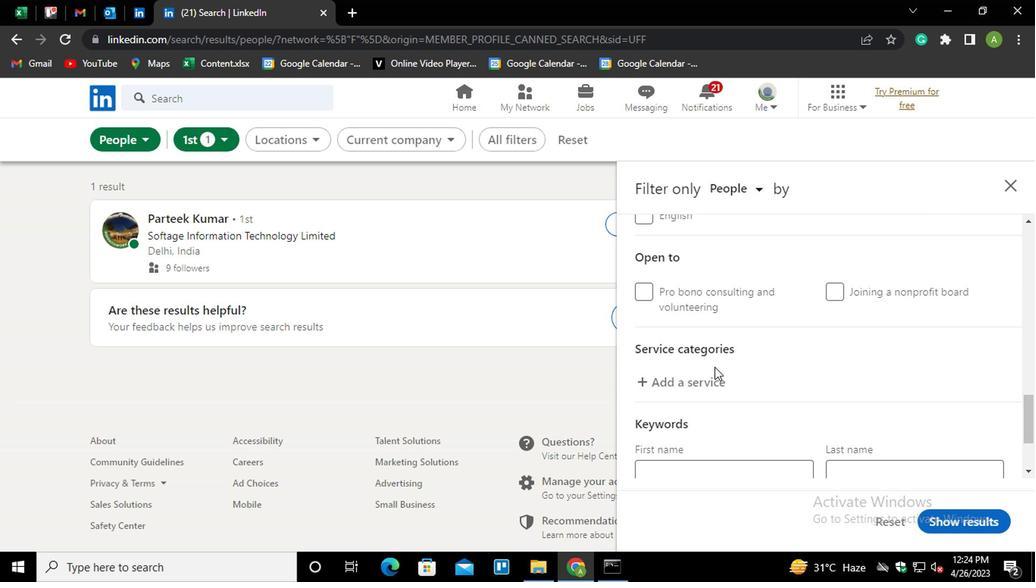 
Action: Mouse scrolled (609, 362) with delta (0, 0)
Screenshot: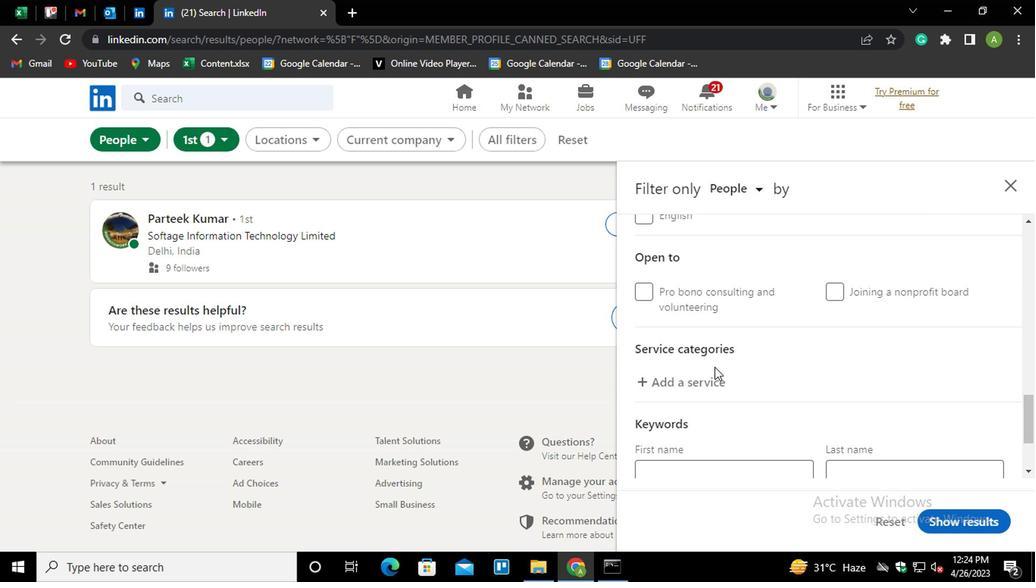 
Action: Mouse moved to (697, 312)
Screenshot: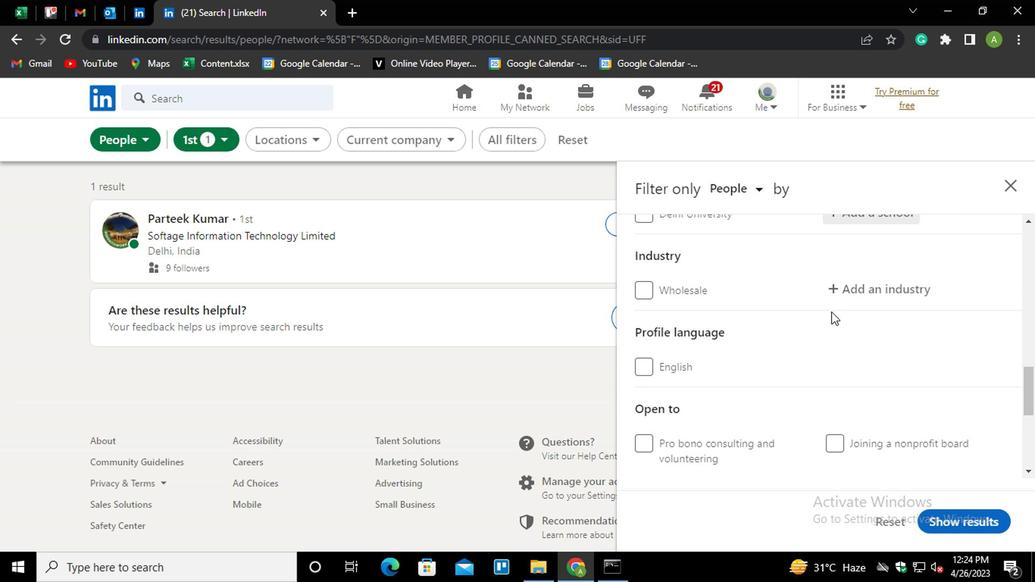 
Action: Mouse pressed left at (697, 312)
Screenshot: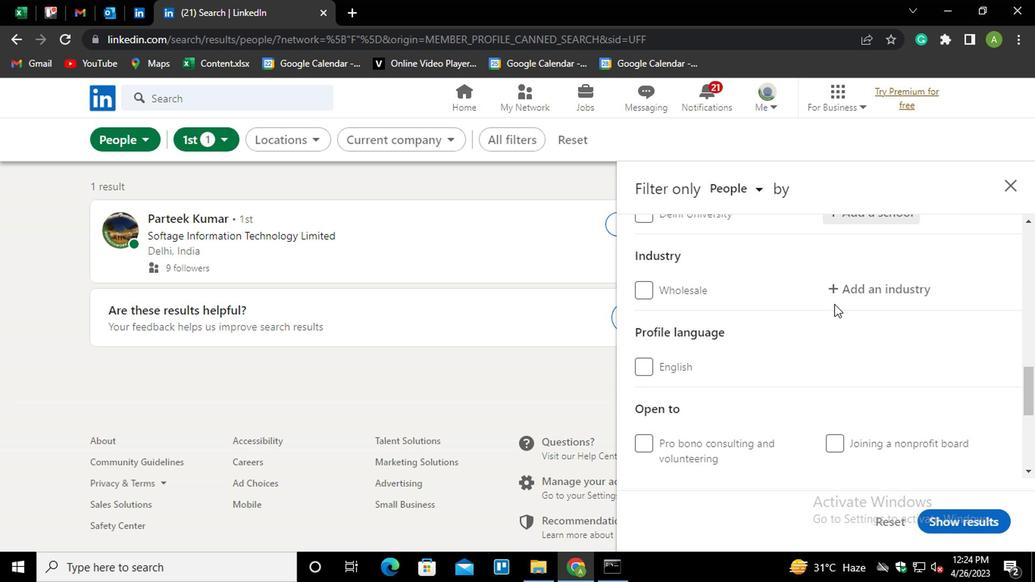 
Action: Mouse moved to (705, 307)
Screenshot: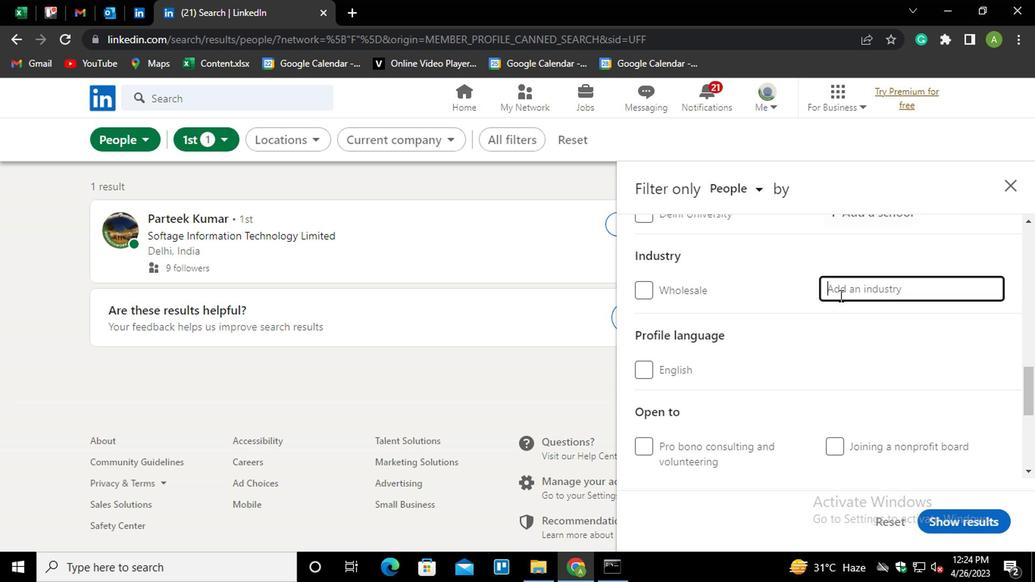 
Action: Mouse pressed left at (705, 307)
Screenshot: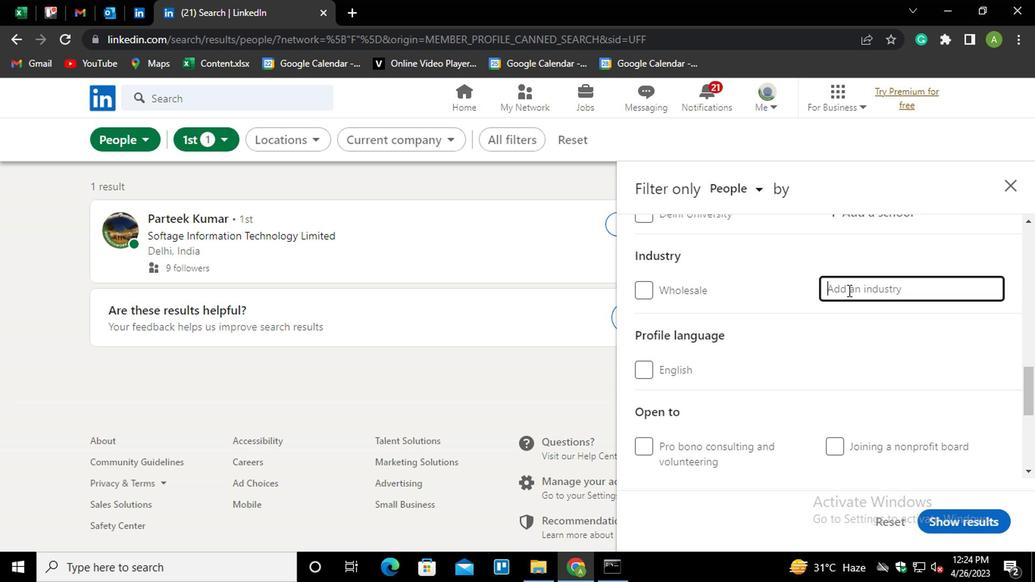 
Action: Key pressed <Key.shift_r>PHAR<Key.down><Key.enter>
Screenshot: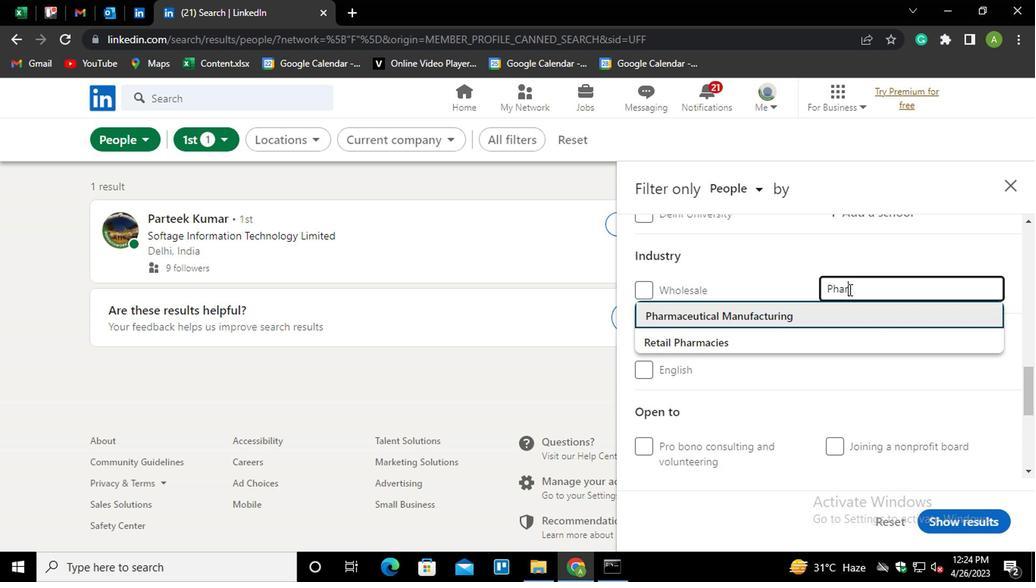 
Action: Mouse moved to (727, 356)
Screenshot: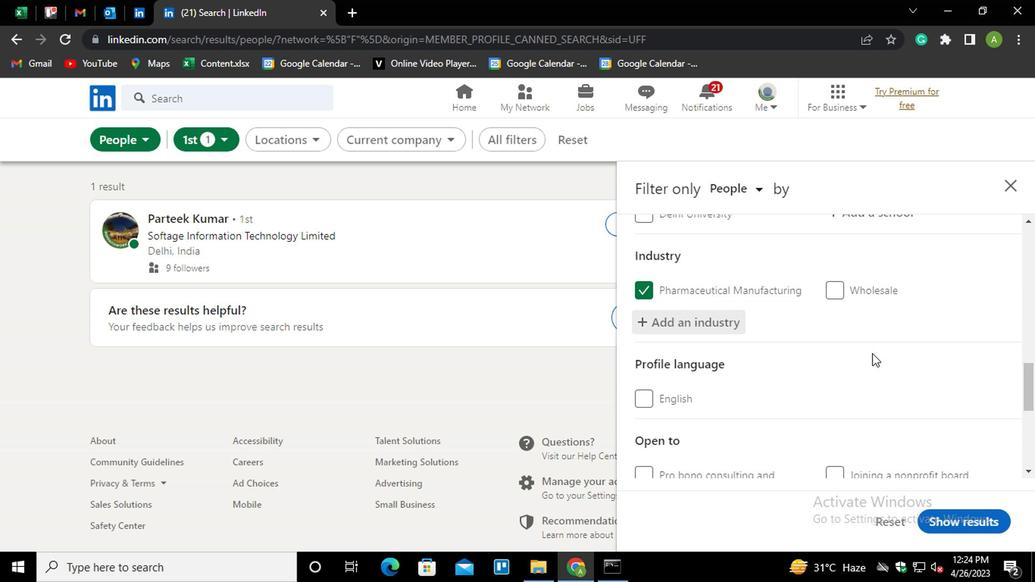 
Action: Mouse scrolled (727, 355) with delta (0, 0)
Screenshot: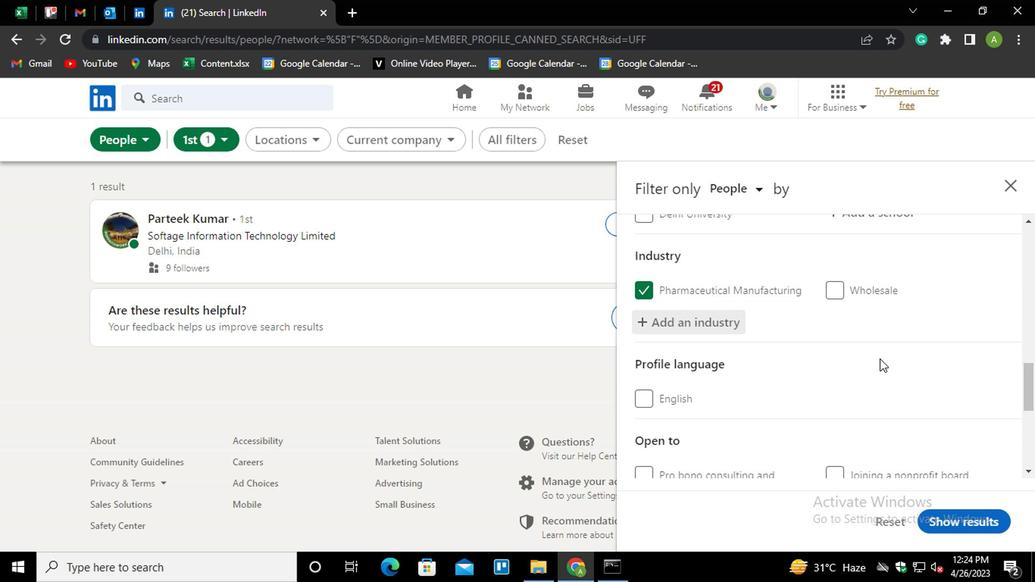 
Action: Mouse moved to (727, 356)
Screenshot: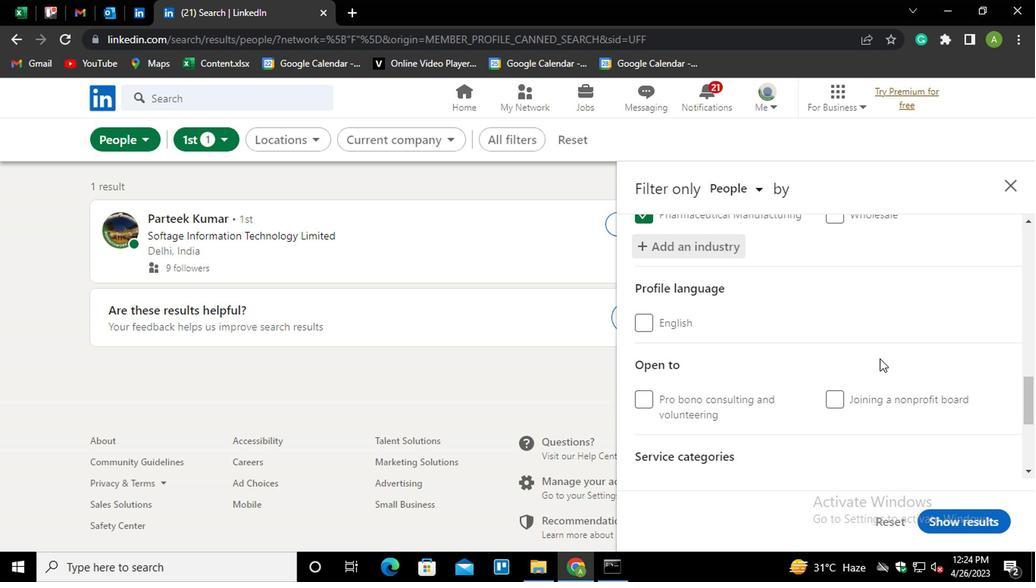 
Action: Mouse scrolled (727, 356) with delta (0, 0)
Screenshot: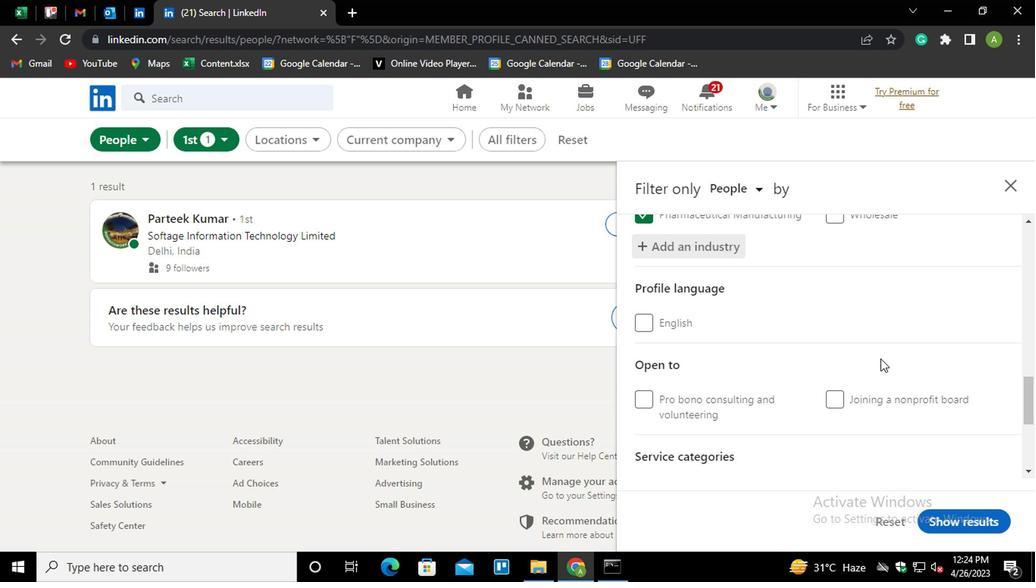 
Action: Mouse scrolled (727, 356) with delta (0, 0)
Screenshot: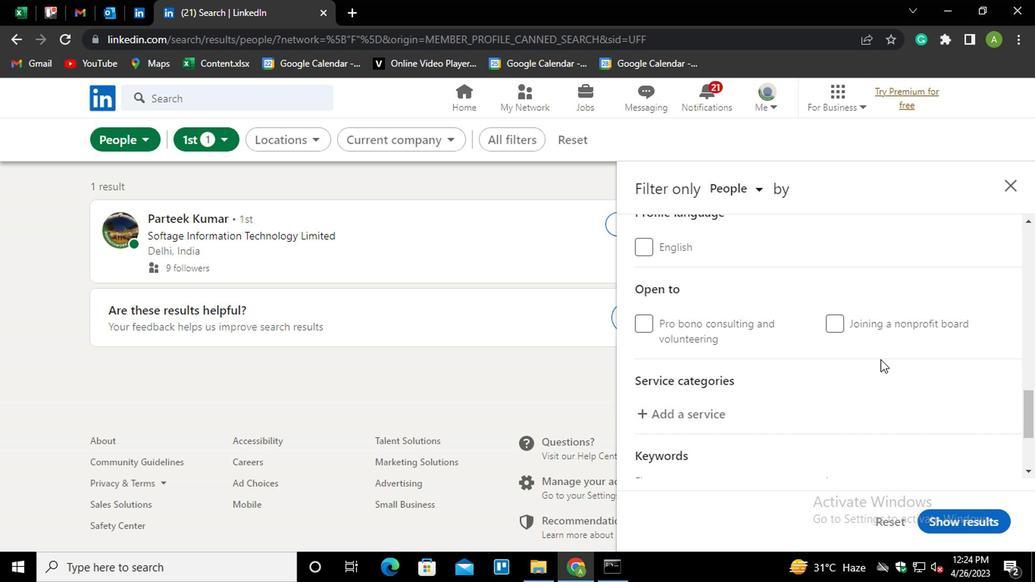 
Action: Mouse scrolled (727, 356) with delta (0, 0)
Screenshot: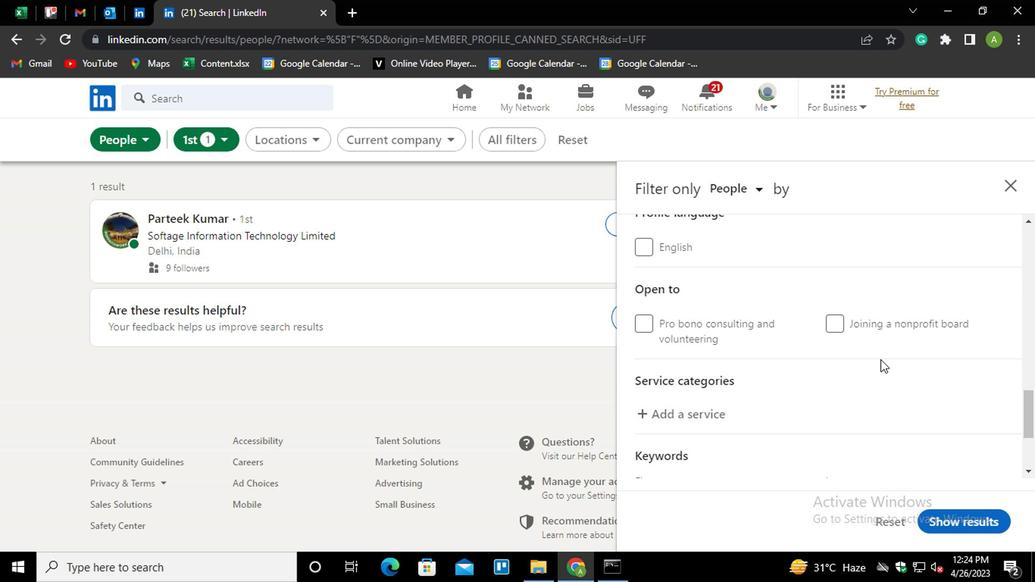 
Action: Mouse moved to (554, 286)
Screenshot: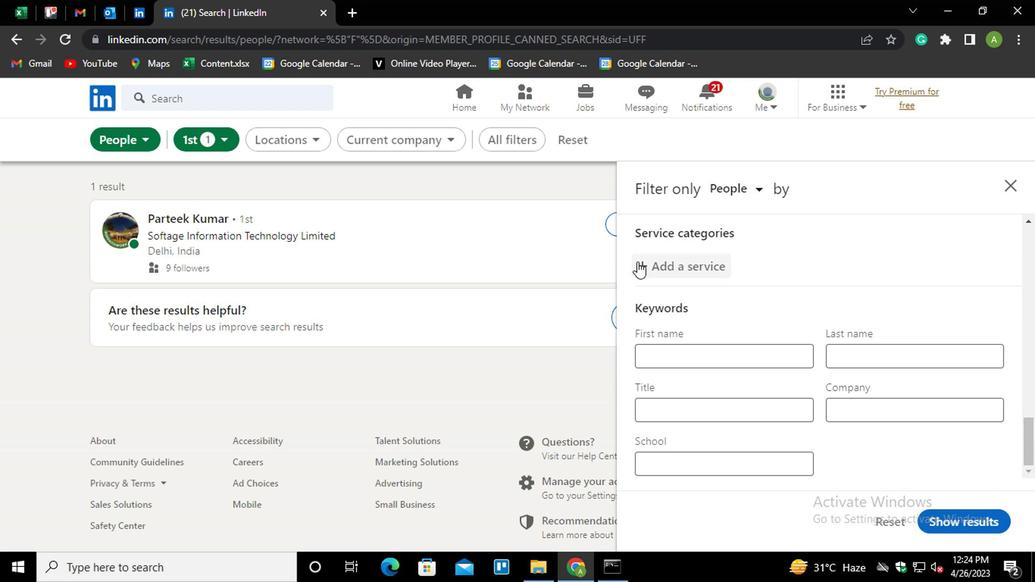 
Action: Mouse pressed left at (554, 286)
Screenshot: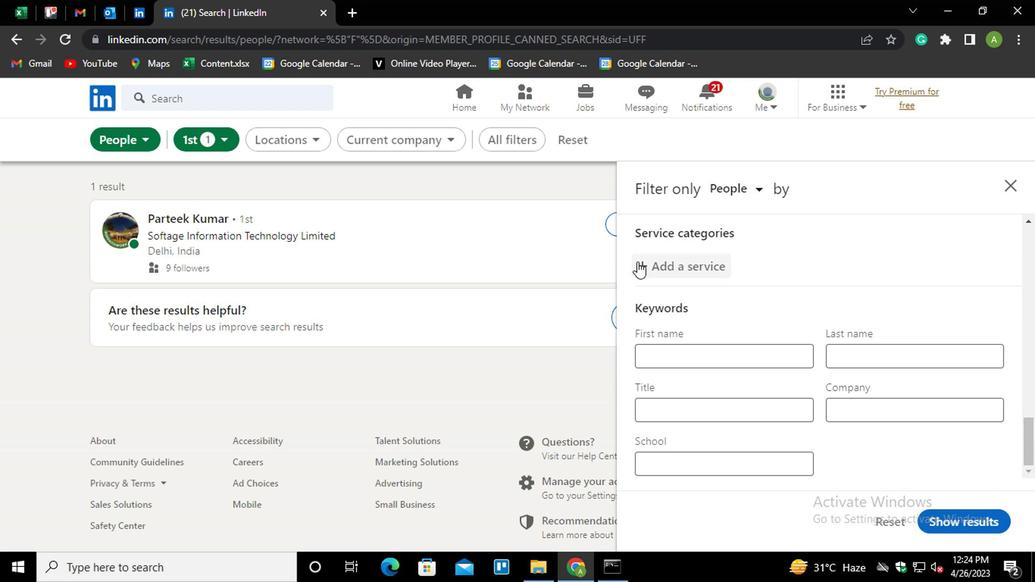 
Action: Mouse moved to (580, 294)
Screenshot: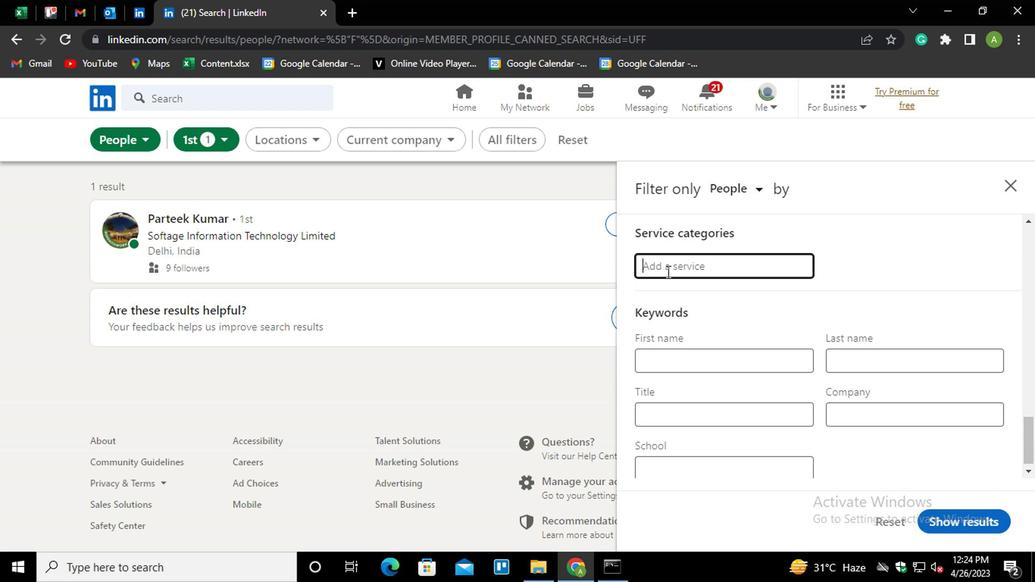 
Action: Mouse pressed left at (580, 294)
Screenshot: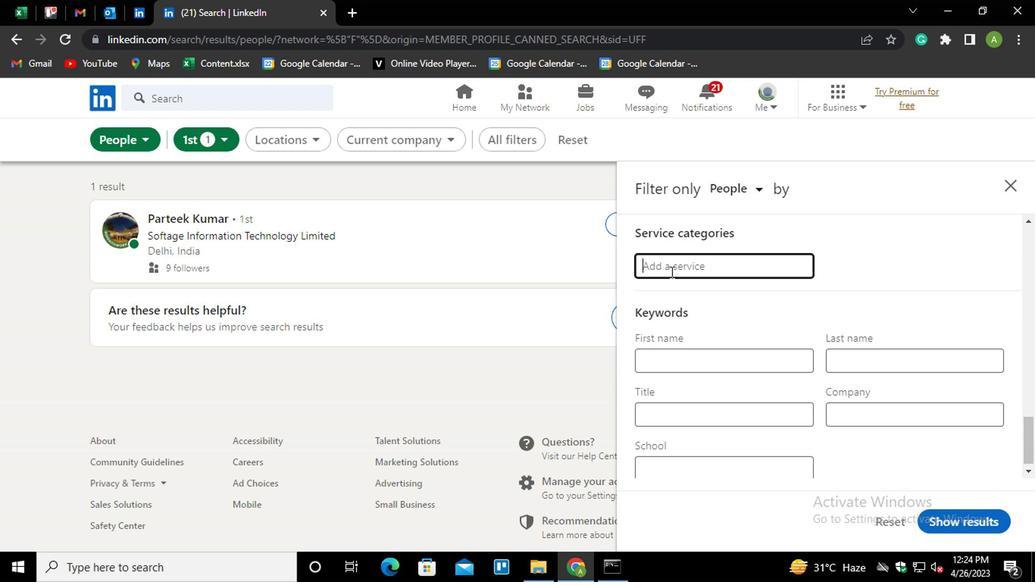
Action: Key pressed <Key.shift>NATURE<Key.down><Key.enter>
Screenshot: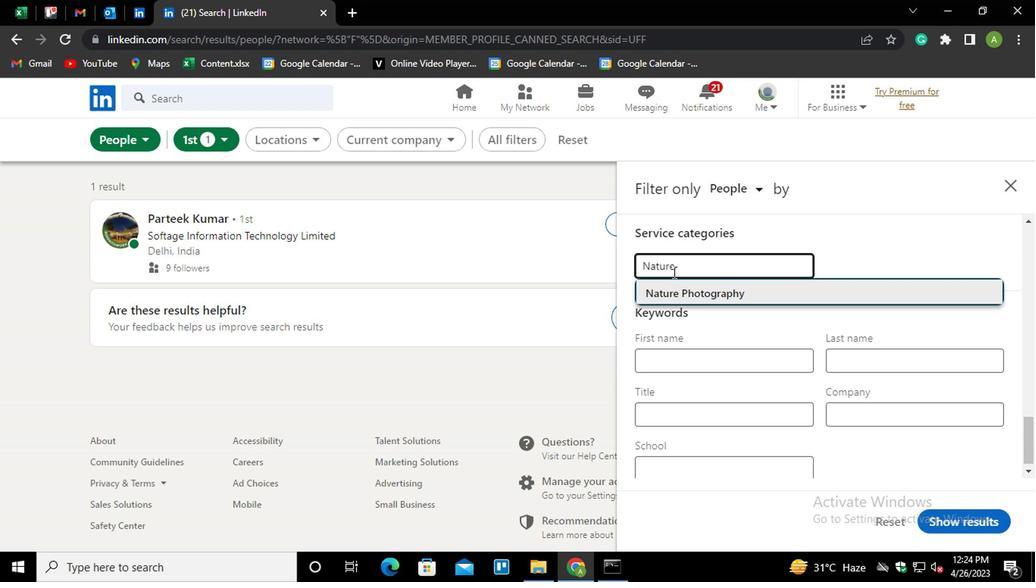 
Action: Mouse moved to (638, 322)
Screenshot: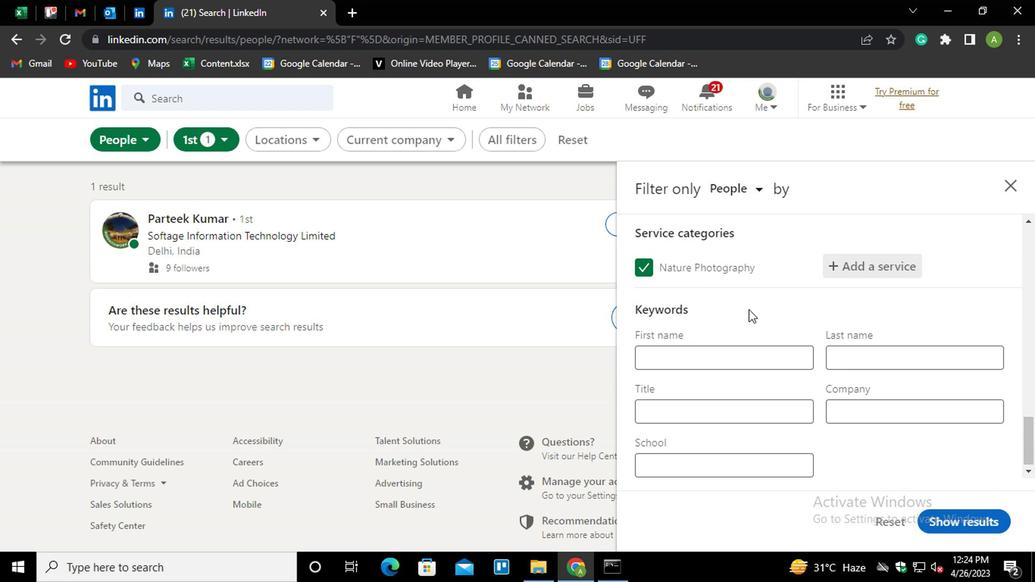 
Action: Mouse scrolled (638, 322) with delta (0, 0)
Screenshot: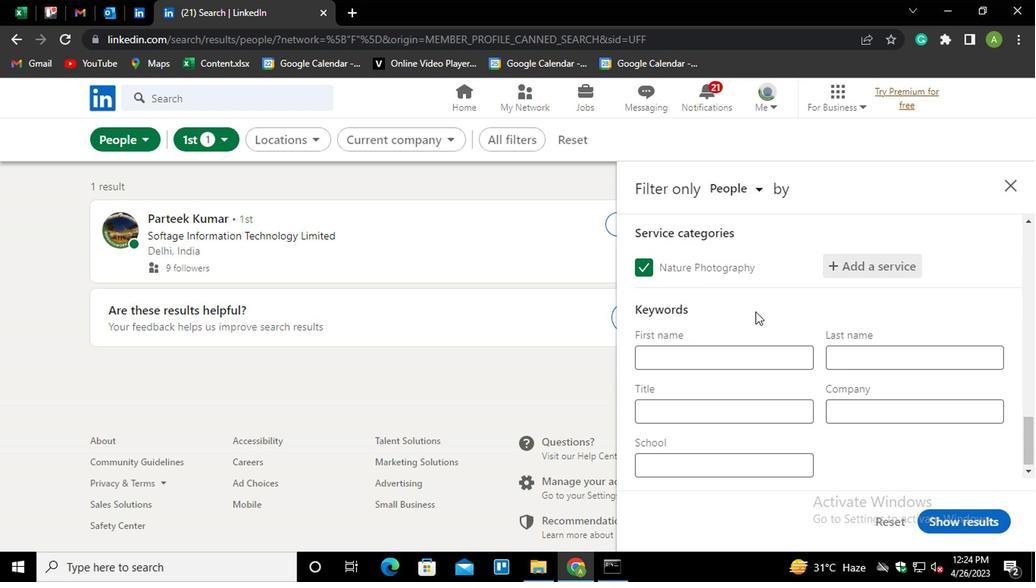 
Action: Mouse moved to (594, 394)
Screenshot: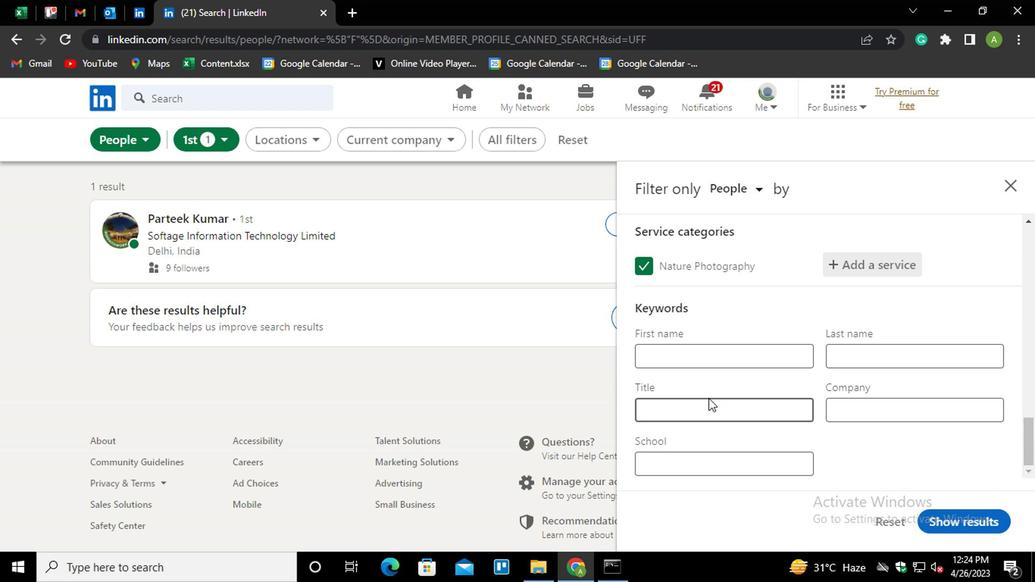 
Action: Mouse pressed left at (594, 394)
Screenshot: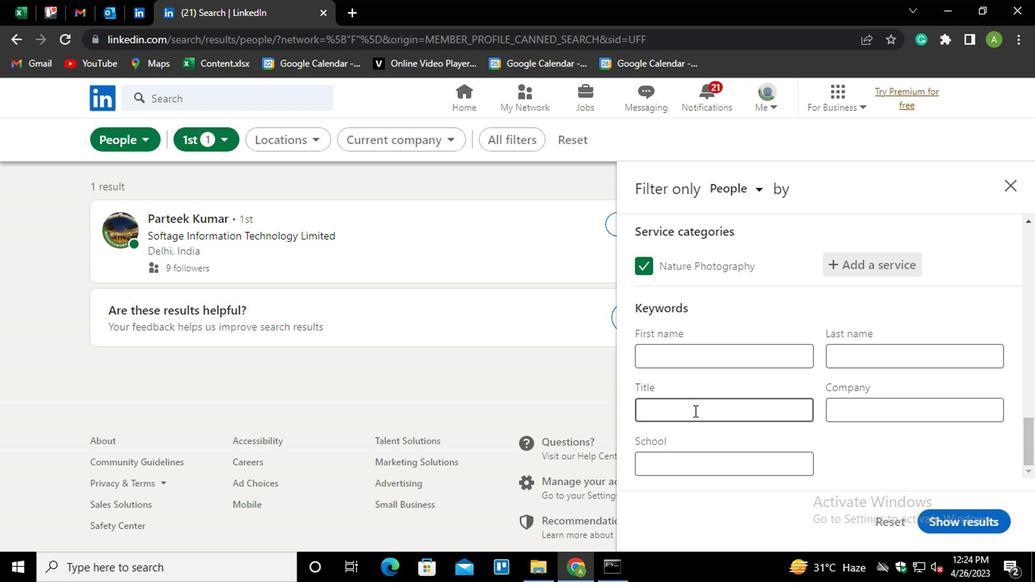 
Action: Mouse moved to (570, 394)
Screenshot: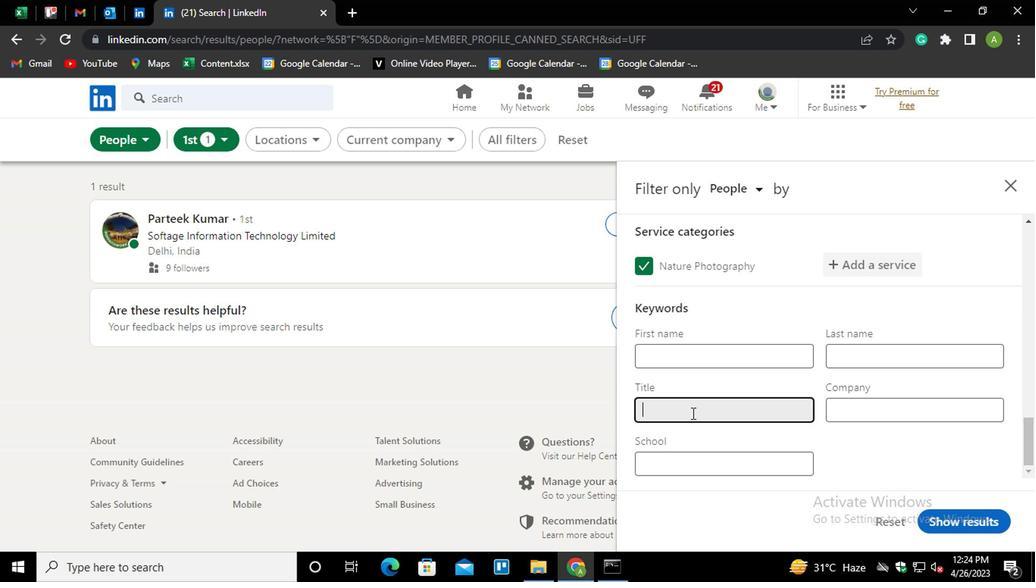 
Action: Key pressed <Key.shift>CUSTOMER<Key.space><Key.shift>CAE<Key.backspace>RE<Key.space><Key.shift>ASSOCIATE
Screenshot: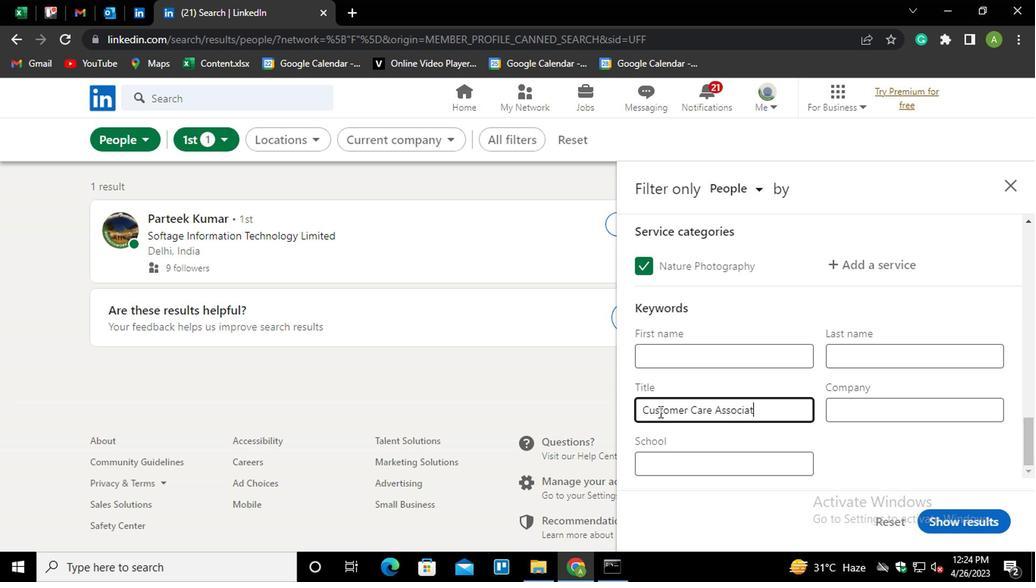 
Action: Mouse moved to (734, 406)
Screenshot: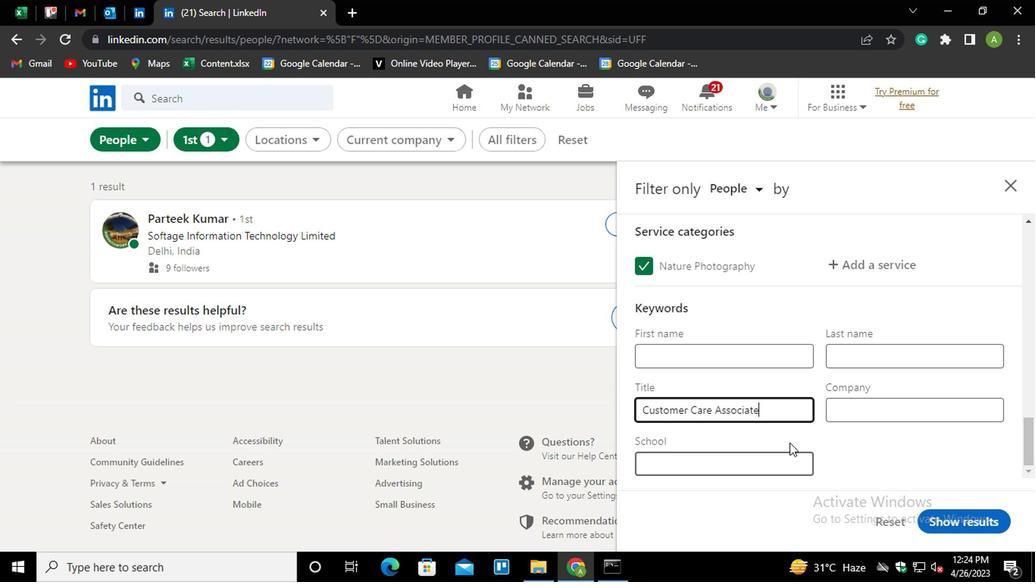 
Action: Mouse pressed left at (734, 406)
Screenshot: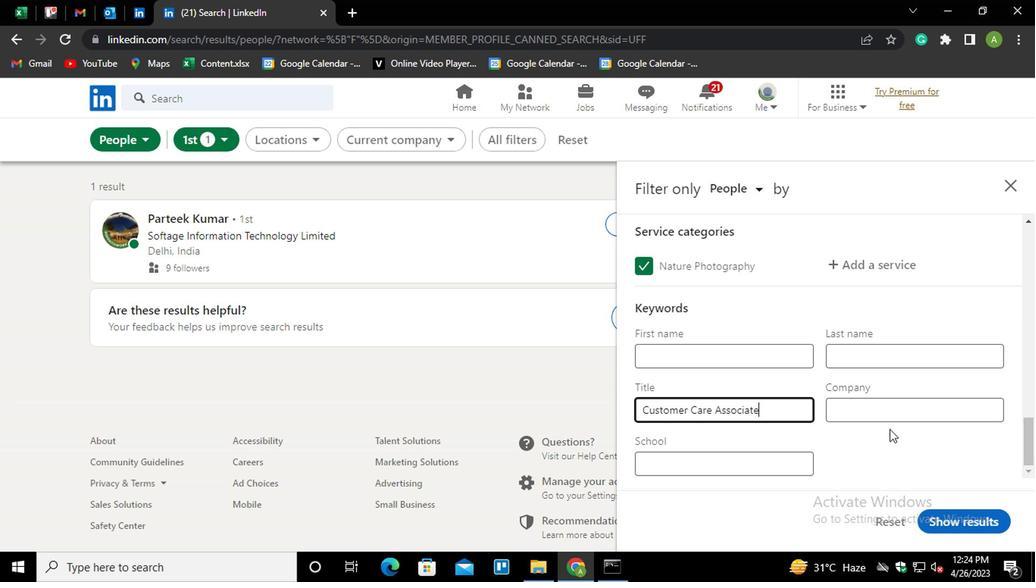 
Action: Mouse moved to (792, 466)
Screenshot: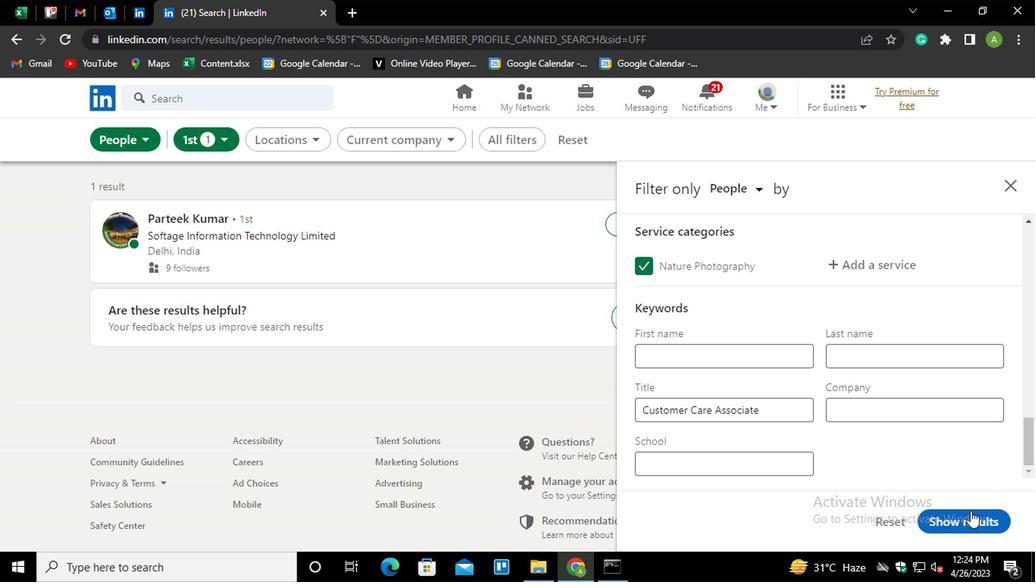 
Action: Mouse pressed left at (792, 466)
Screenshot: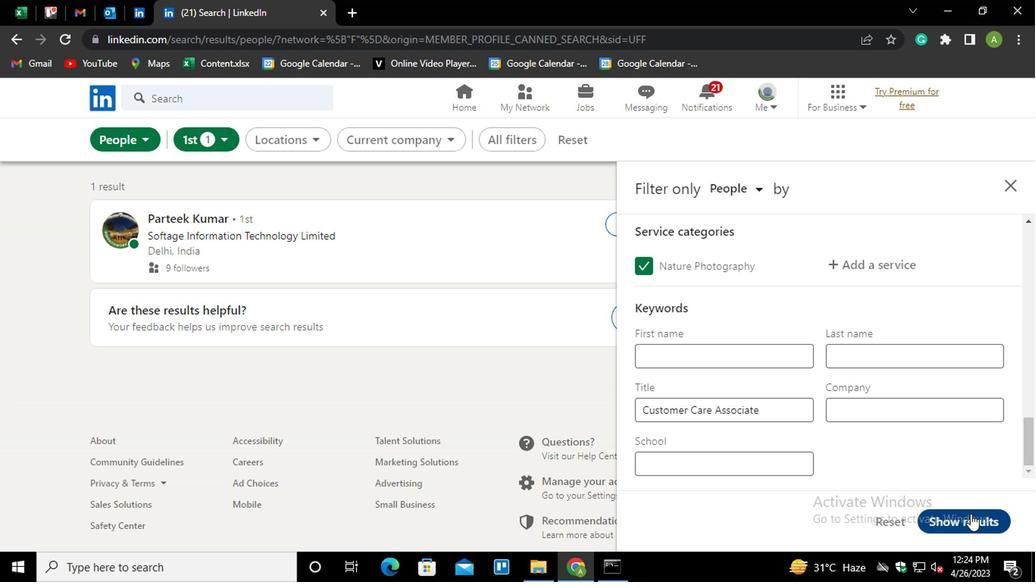 
Action: Mouse moved to (792, 466)
Screenshot: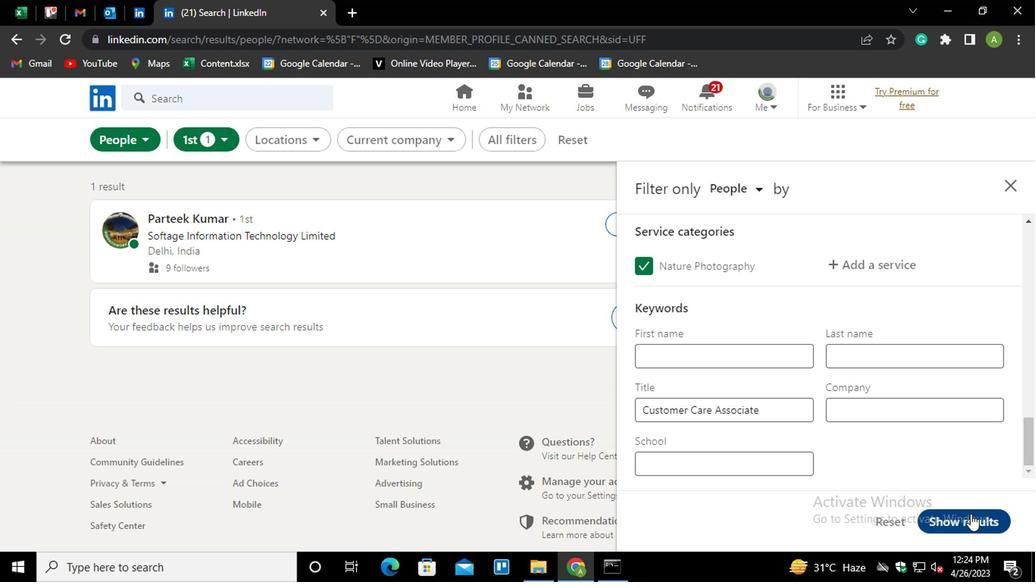 
